 Task: Search one way flight ticket for 3 adults, 3 children in premium economy from Yakima: Yakima Air Terminal (mcallister Field) to Jacksonville: Albert J. Ellis Airport on 5-3-2023. Choice of flights is Southwest. Number of bags: 1 carry on bag. Price is upto 94000. Outbound departure time preference is 20:00.
Action: Mouse moved to (384, 330)
Screenshot: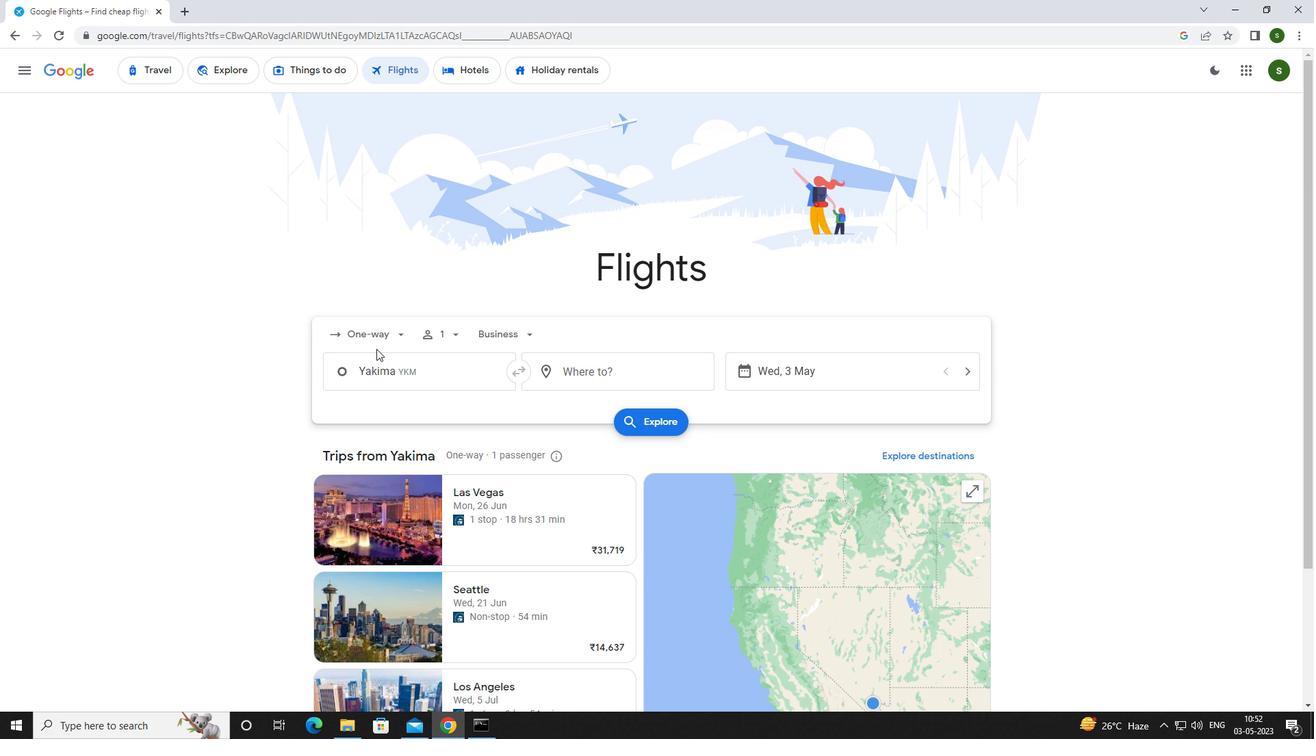 
Action: Mouse pressed left at (384, 330)
Screenshot: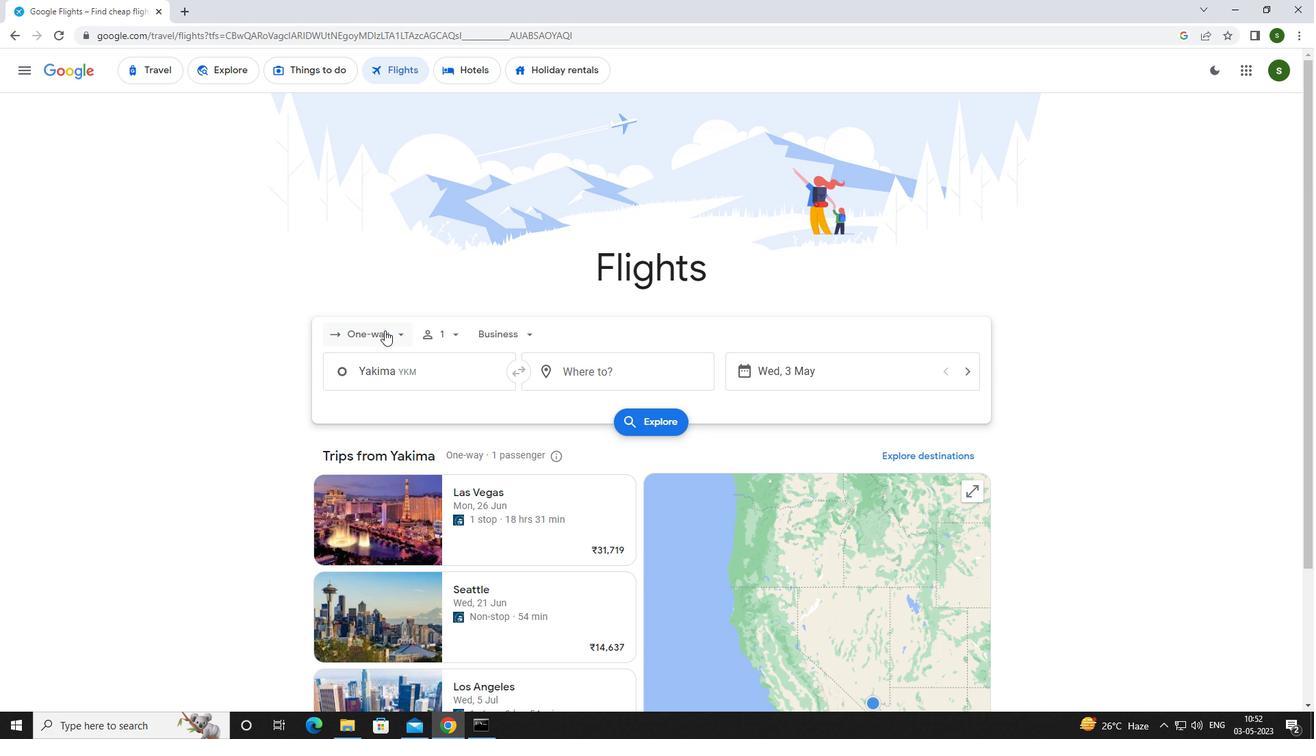 
Action: Mouse moved to (397, 399)
Screenshot: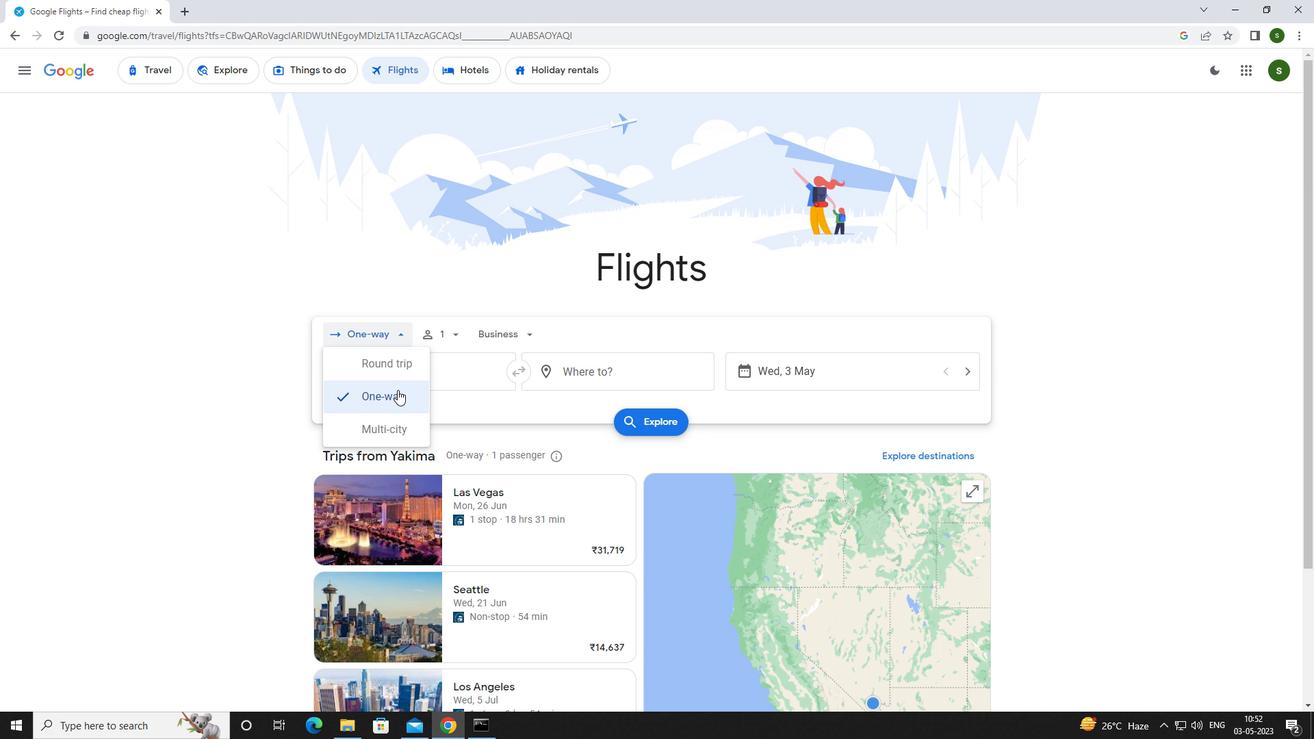 
Action: Mouse pressed left at (397, 399)
Screenshot: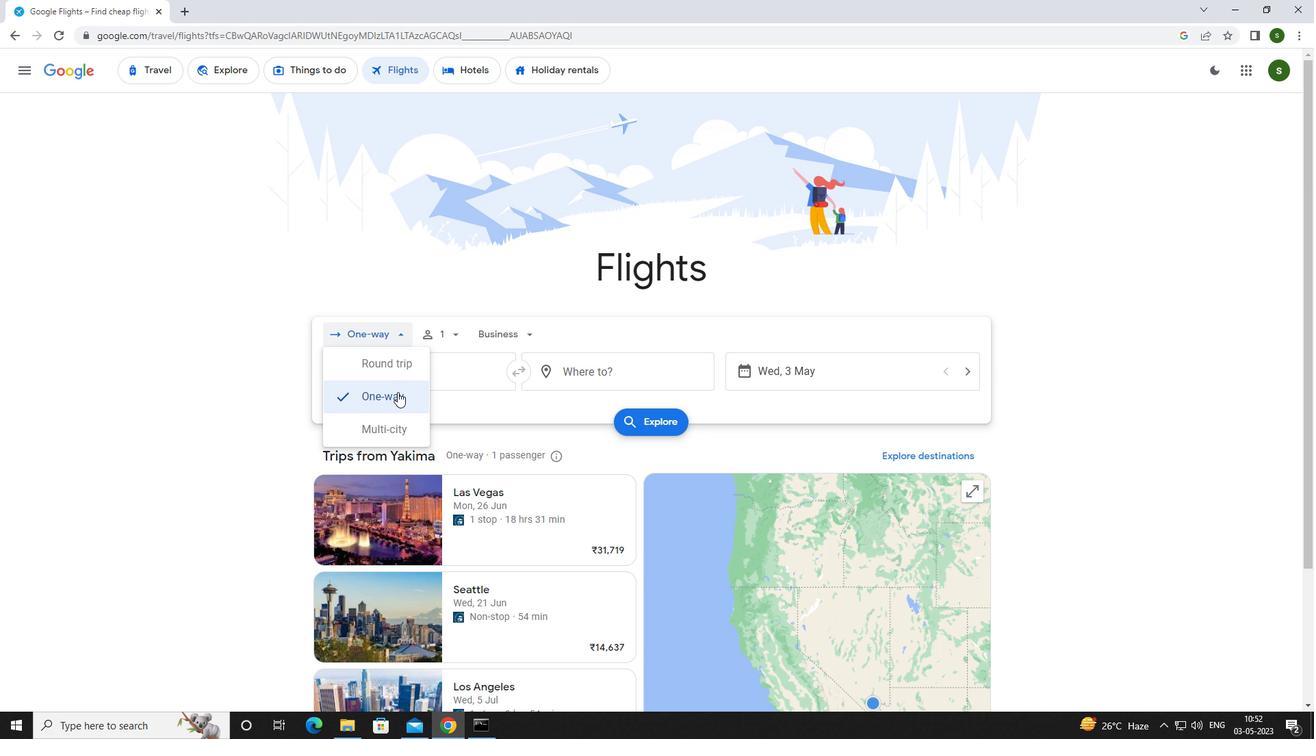 
Action: Mouse moved to (451, 331)
Screenshot: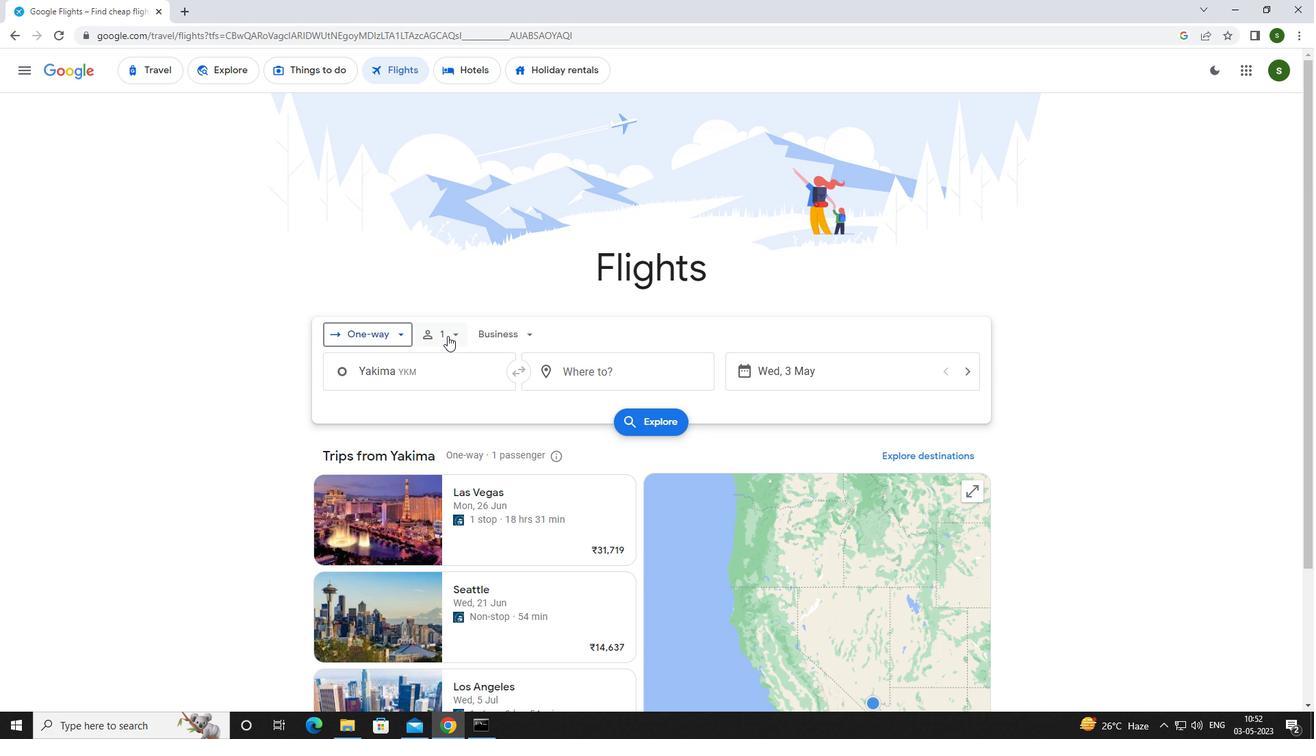 
Action: Mouse pressed left at (451, 331)
Screenshot: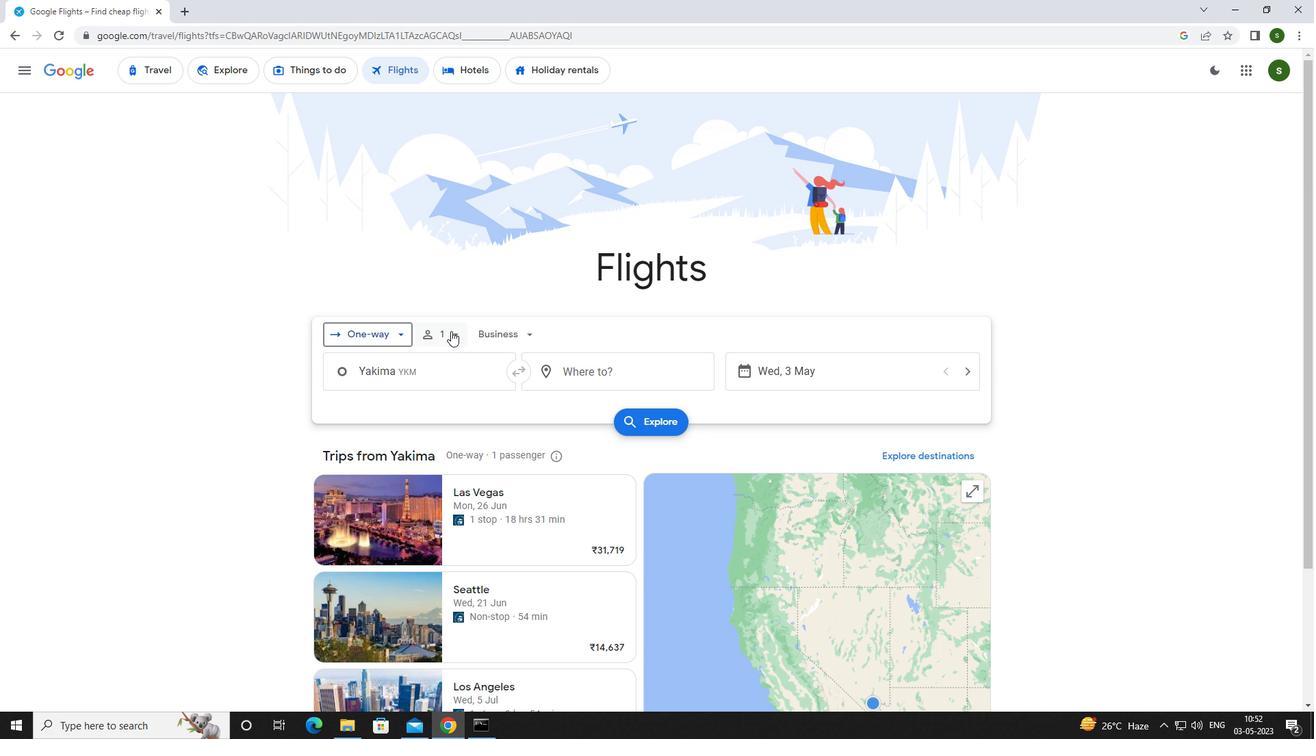 
Action: Mouse moved to (561, 368)
Screenshot: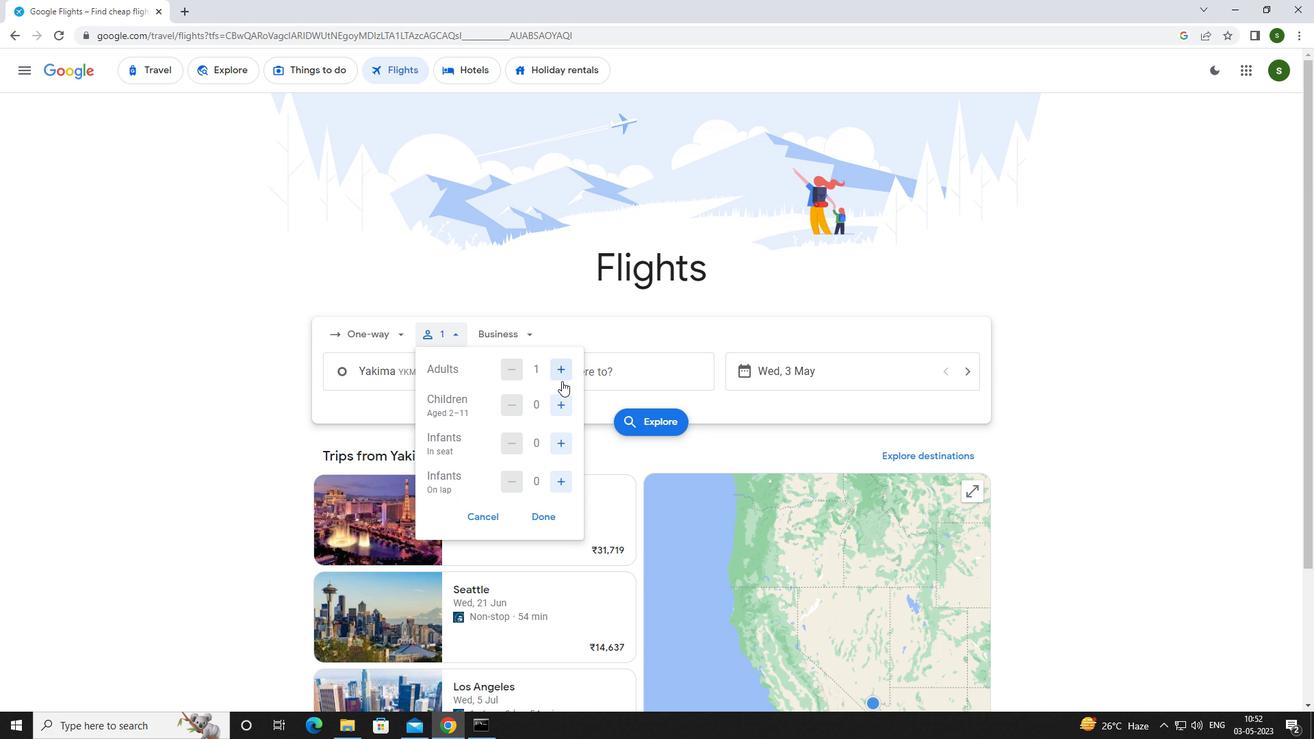 
Action: Mouse pressed left at (561, 368)
Screenshot: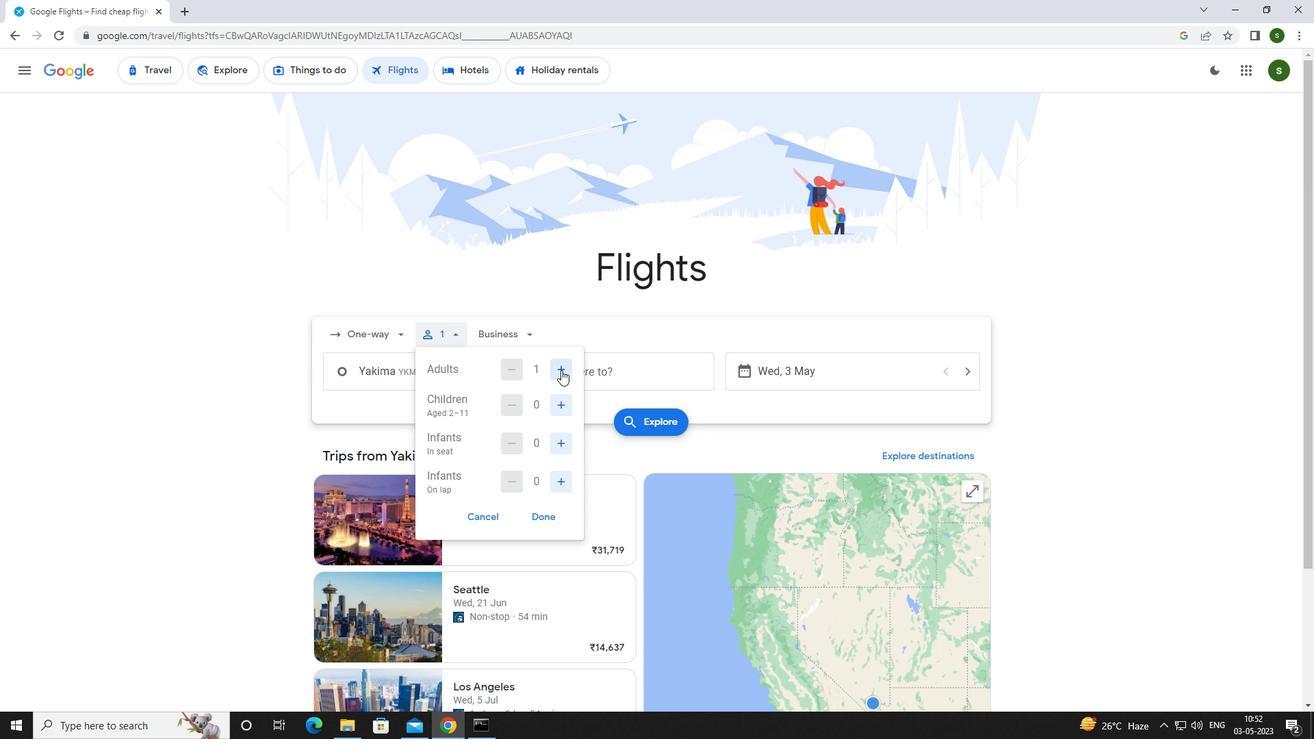 
Action: Mouse pressed left at (561, 368)
Screenshot: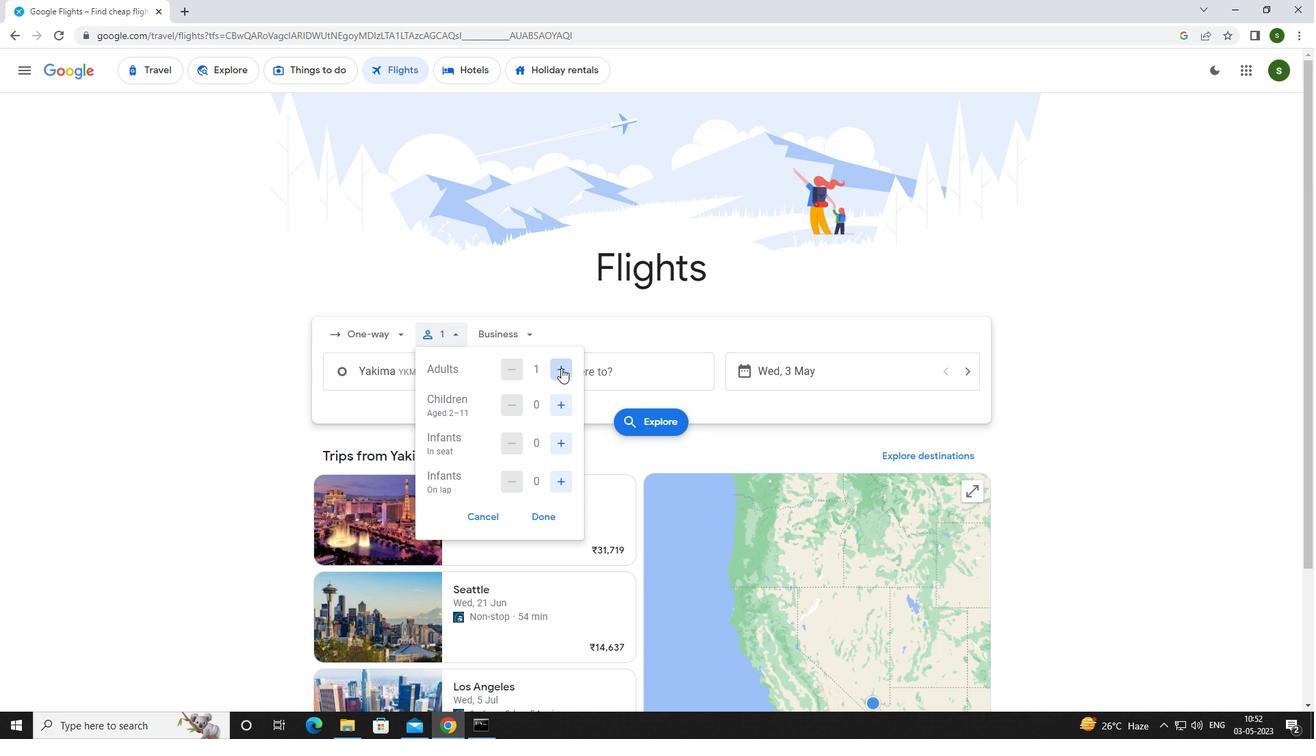 
Action: Mouse moved to (555, 395)
Screenshot: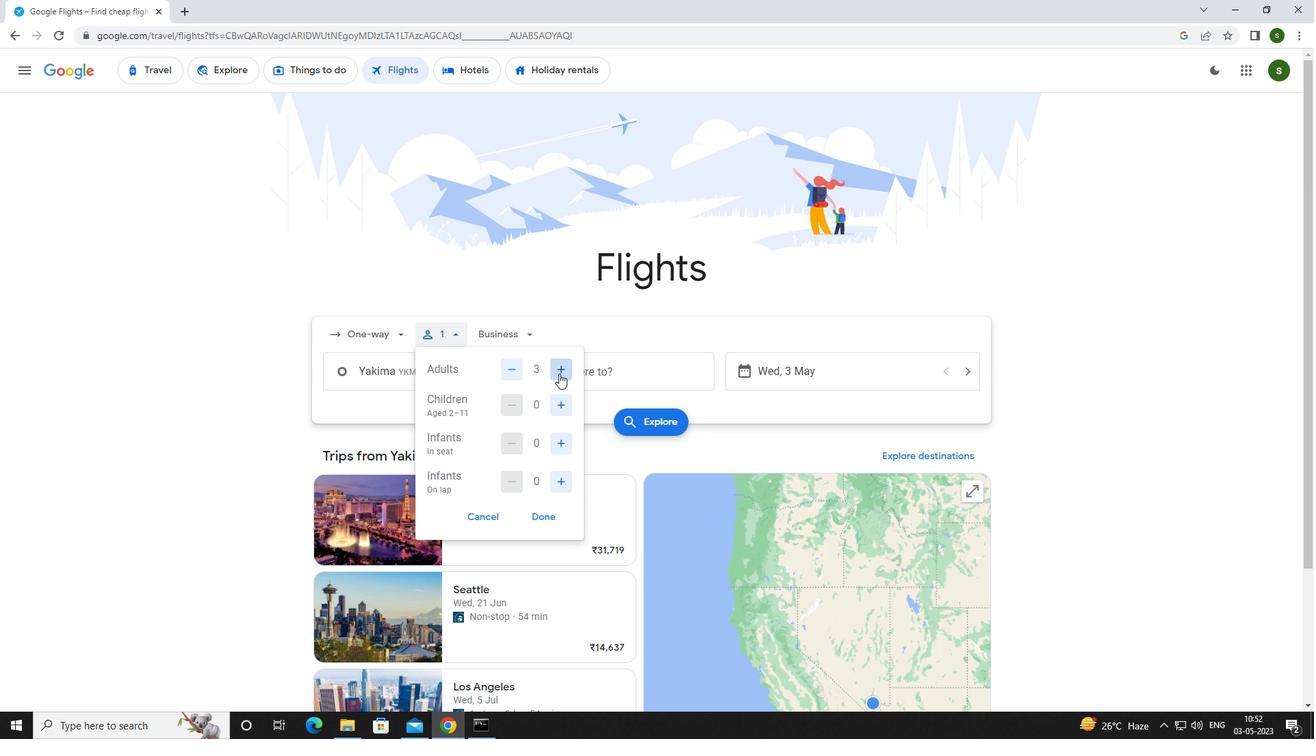
Action: Mouse pressed left at (555, 395)
Screenshot: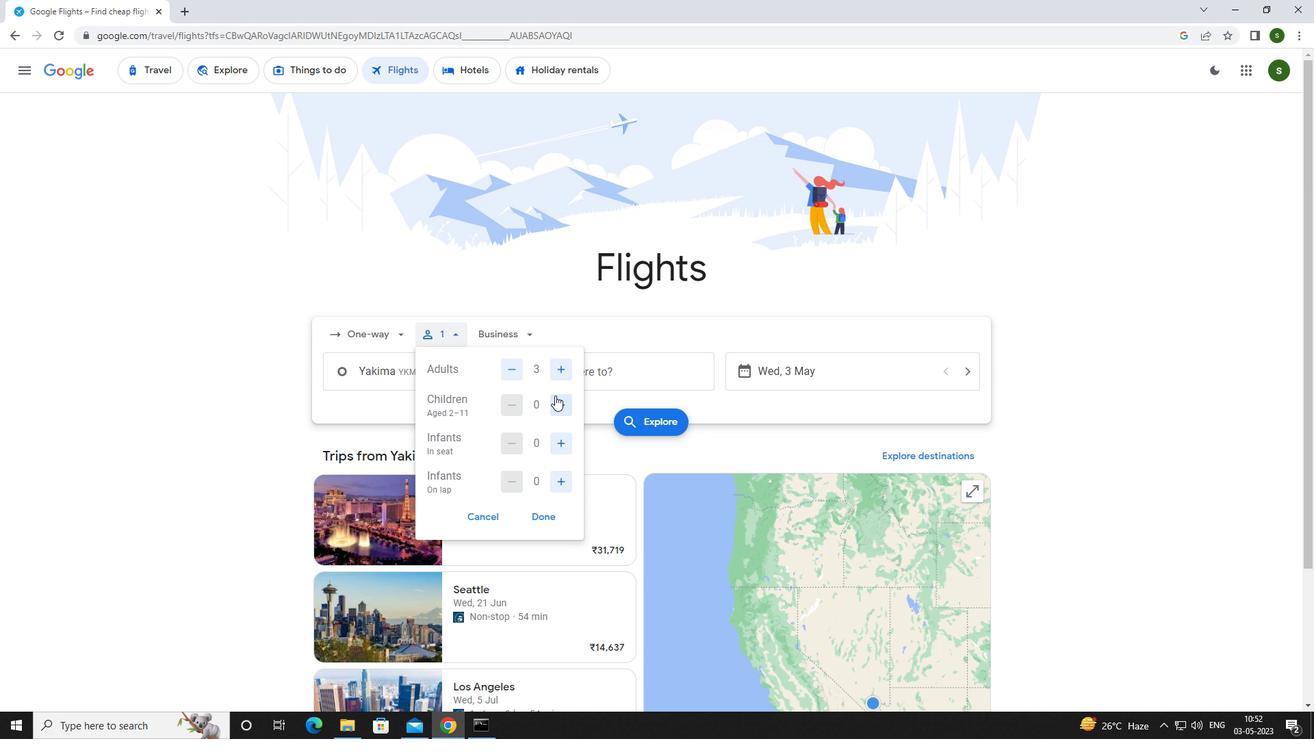 
Action: Mouse pressed left at (555, 395)
Screenshot: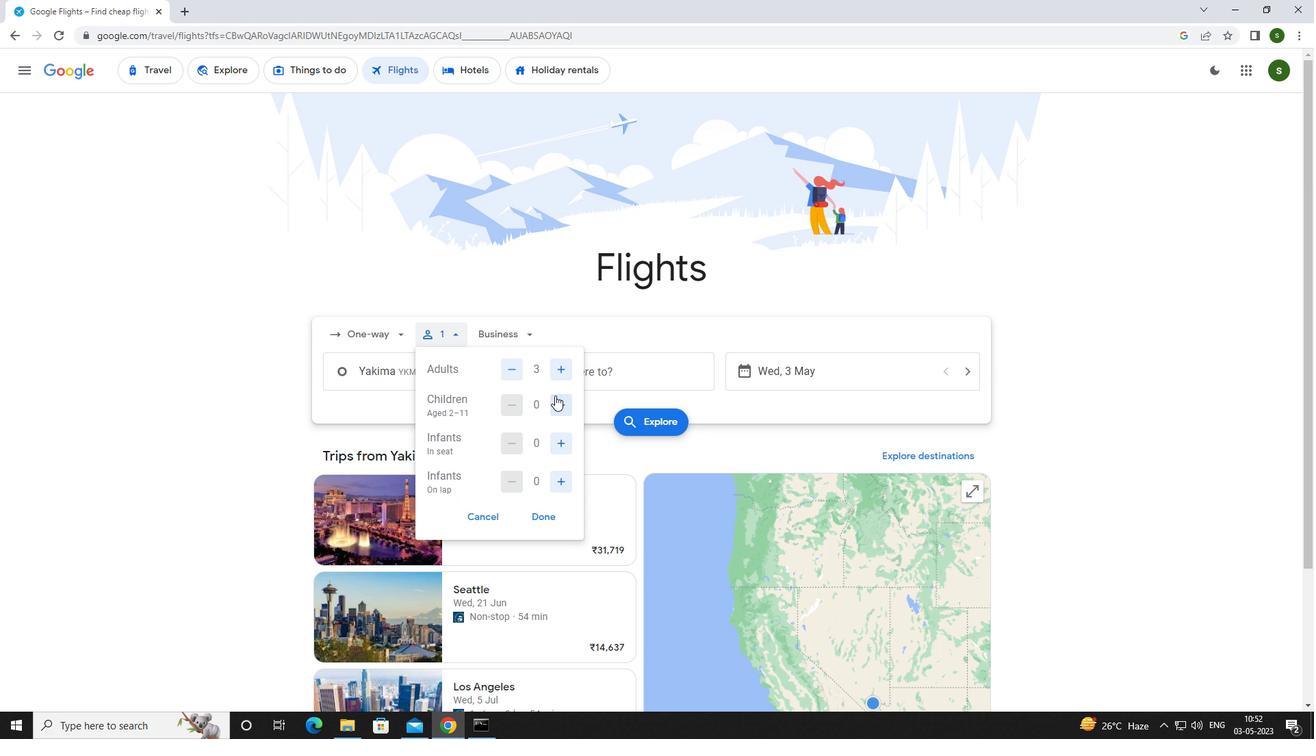 
Action: Mouse pressed left at (555, 395)
Screenshot: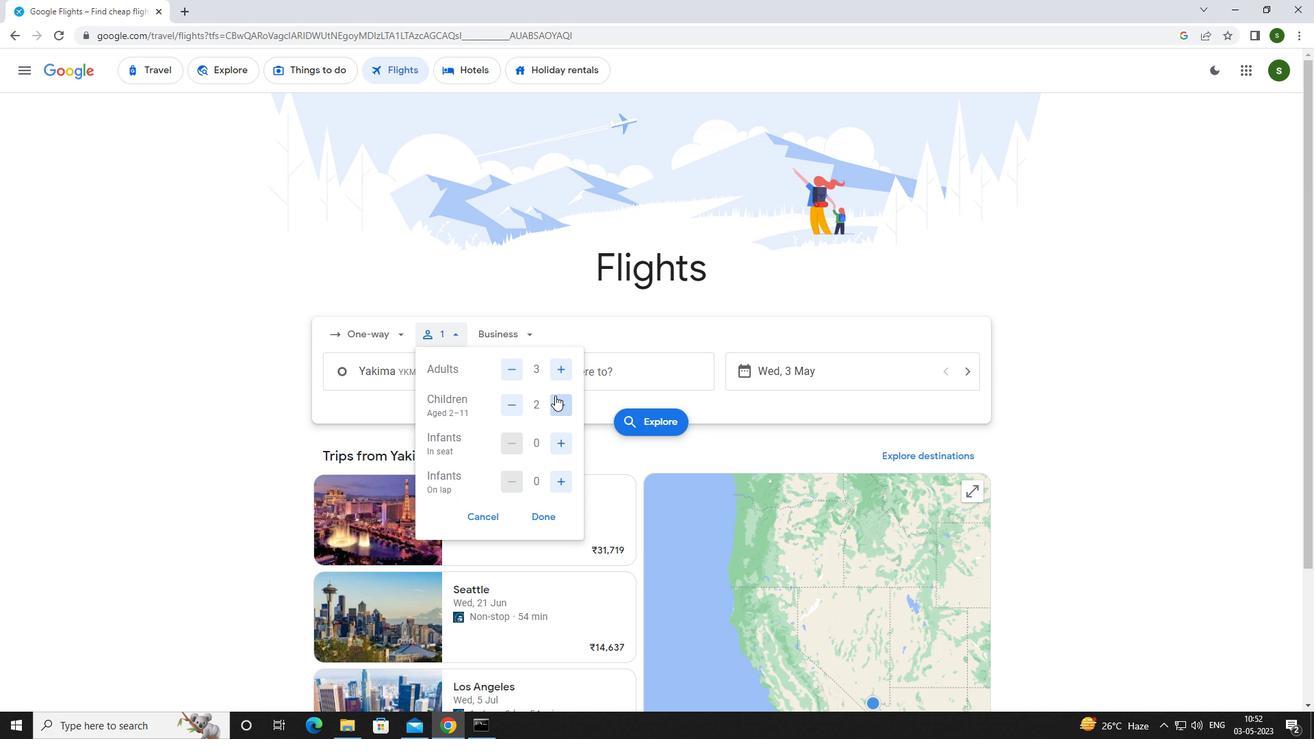 
Action: Mouse moved to (530, 336)
Screenshot: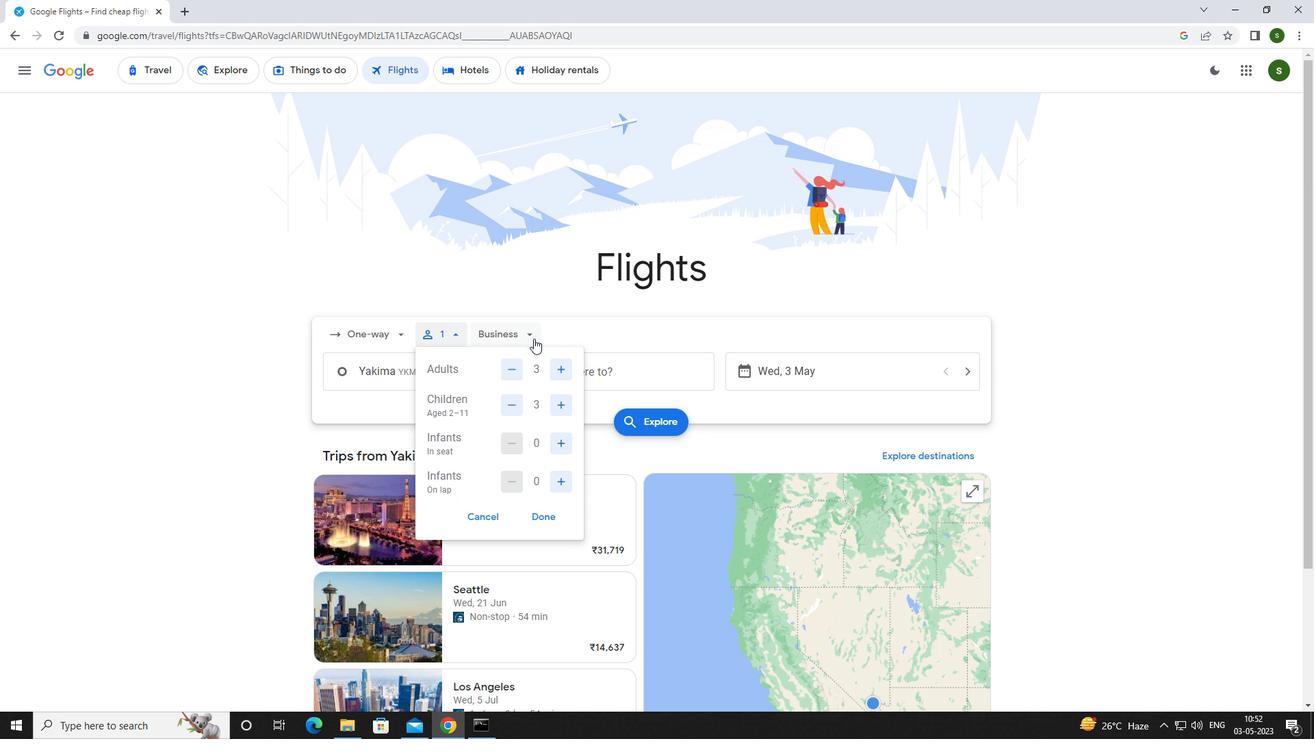 
Action: Mouse pressed left at (530, 336)
Screenshot: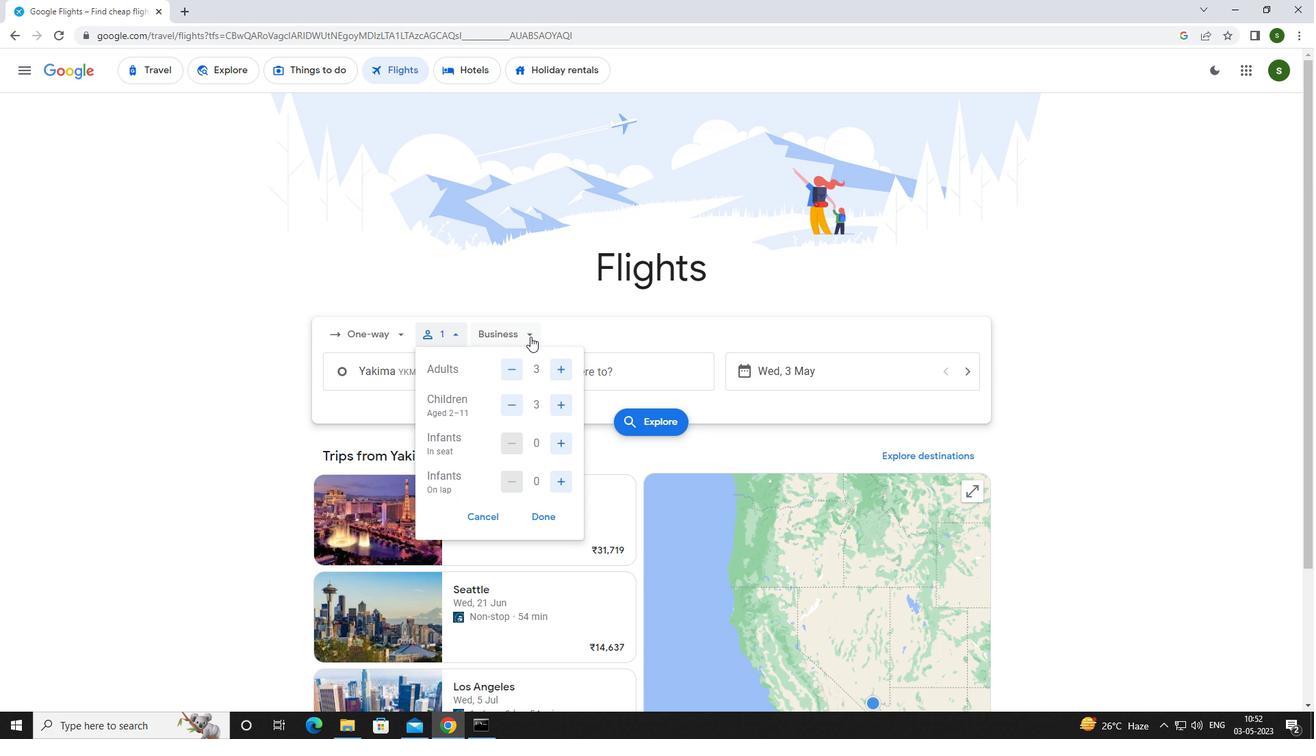 
Action: Mouse moved to (546, 394)
Screenshot: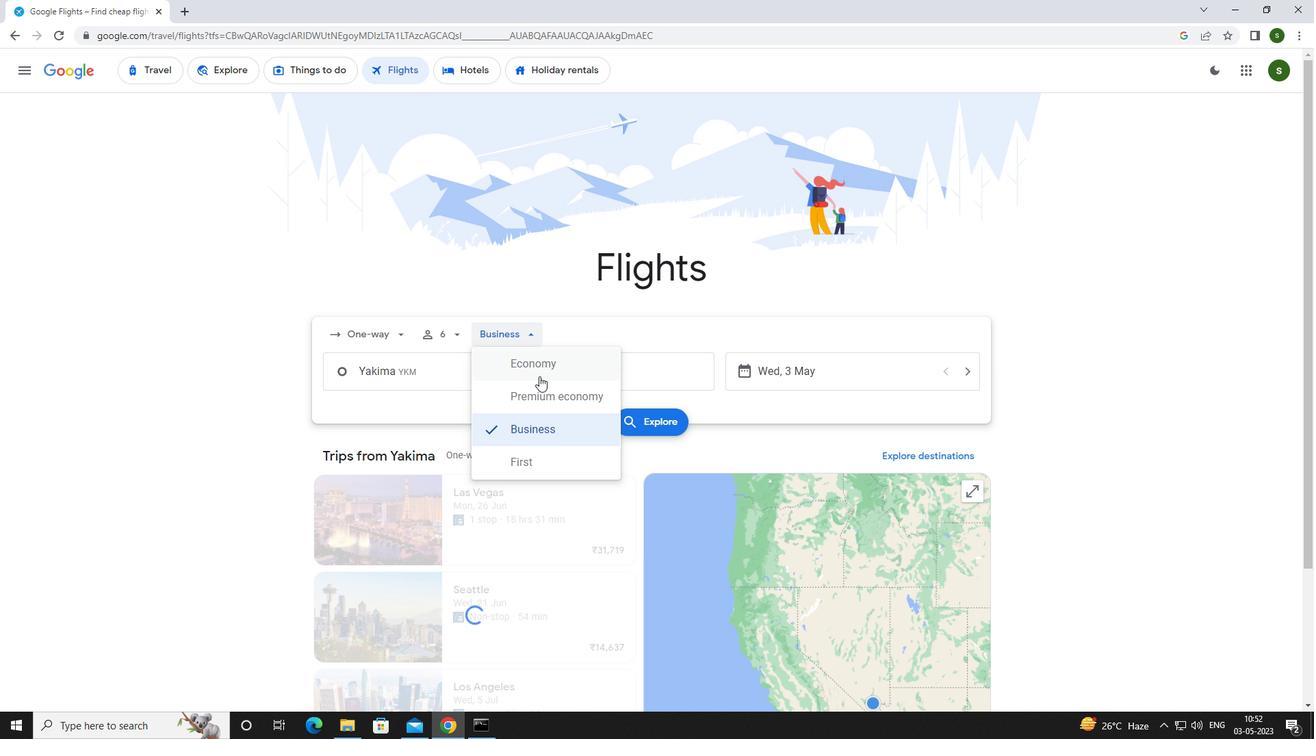 
Action: Mouse pressed left at (546, 394)
Screenshot: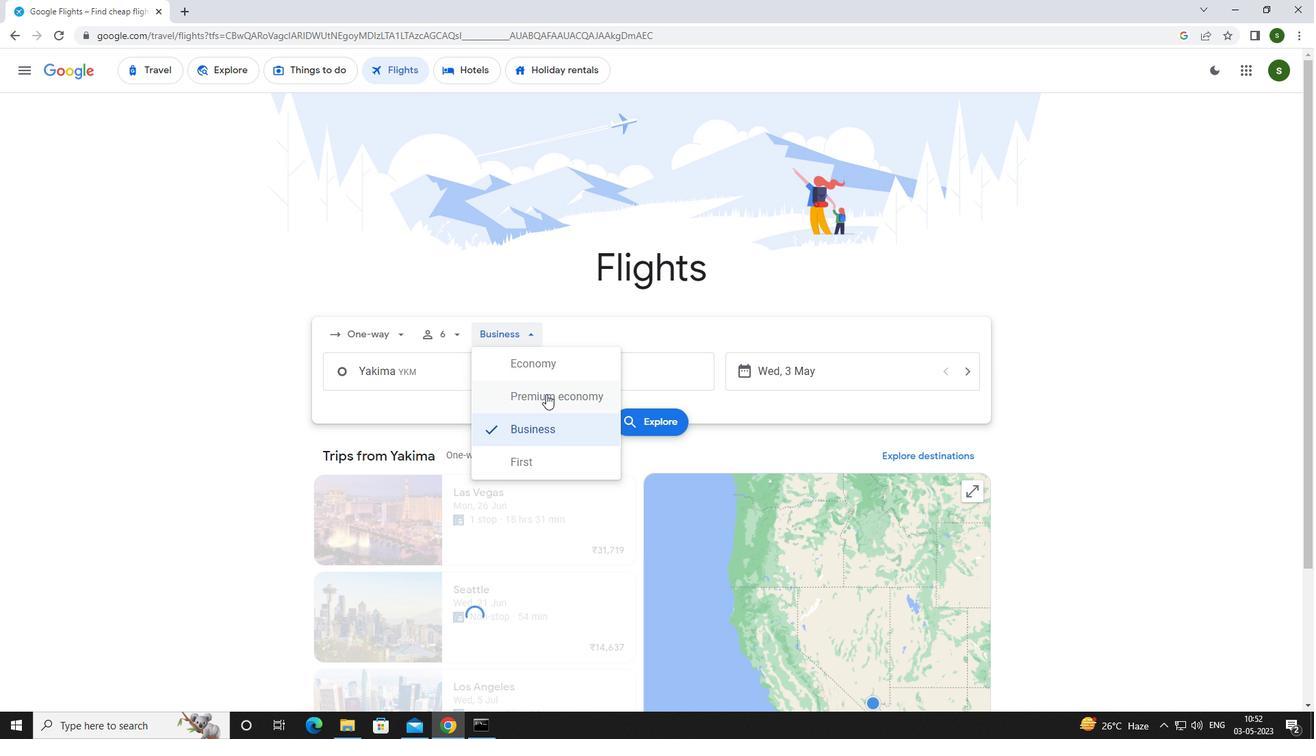 
Action: Mouse moved to (462, 370)
Screenshot: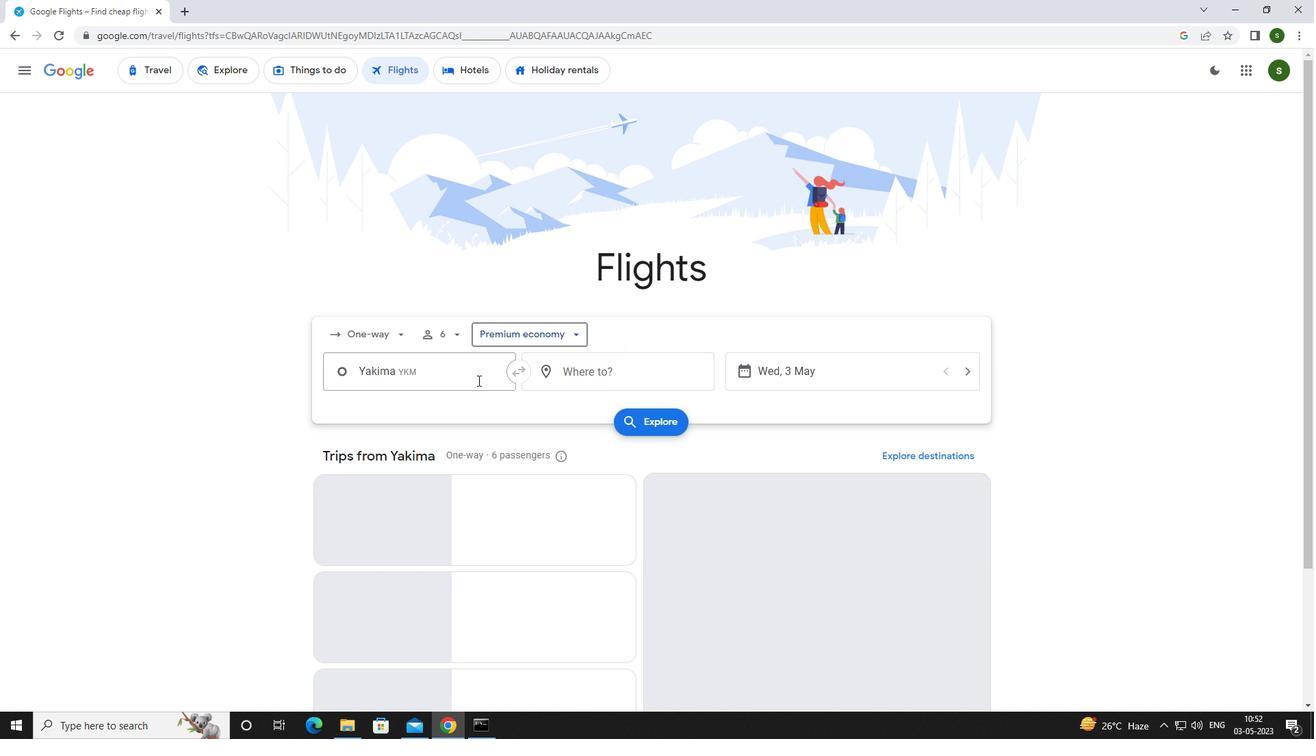 
Action: Mouse pressed left at (462, 370)
Screenshot: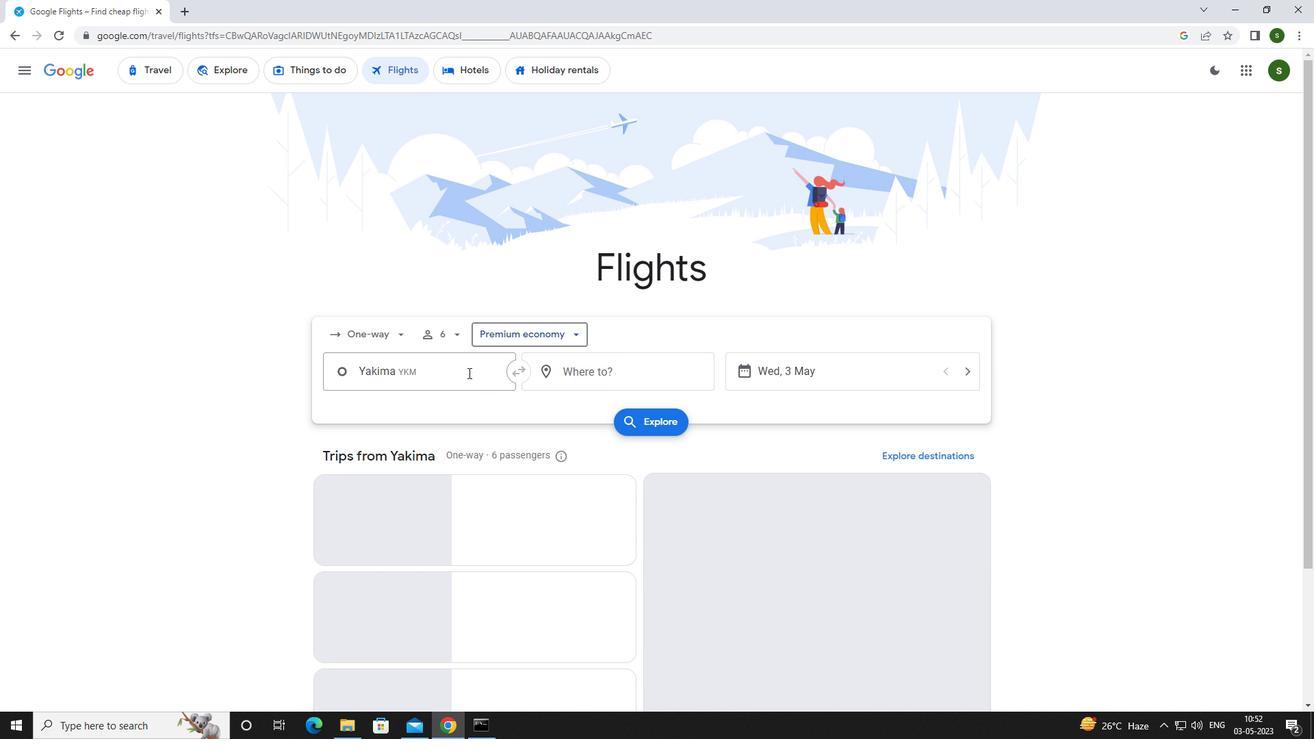 
Action: Key pressed <Key.caps_lock>y<Key.caps_lock>akima
Screenshot: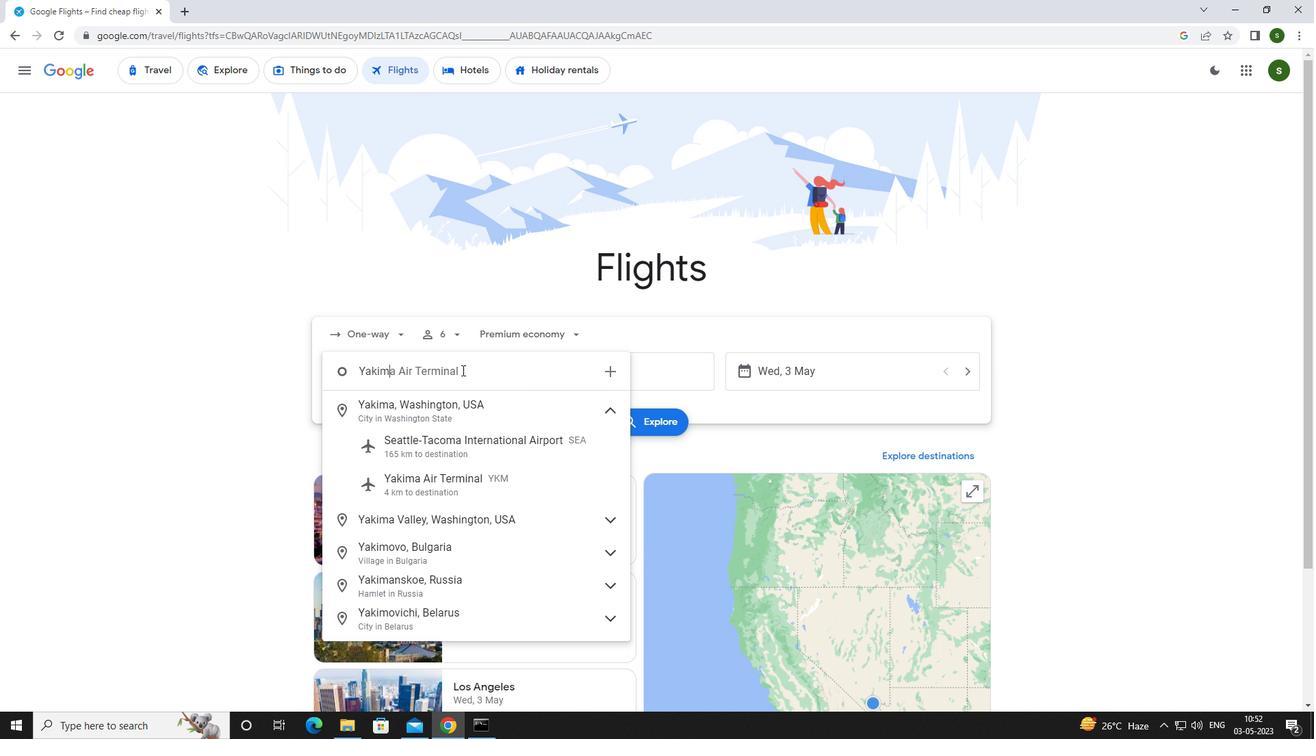 
Action: Mouse moved to (464, 484)
Screenshot: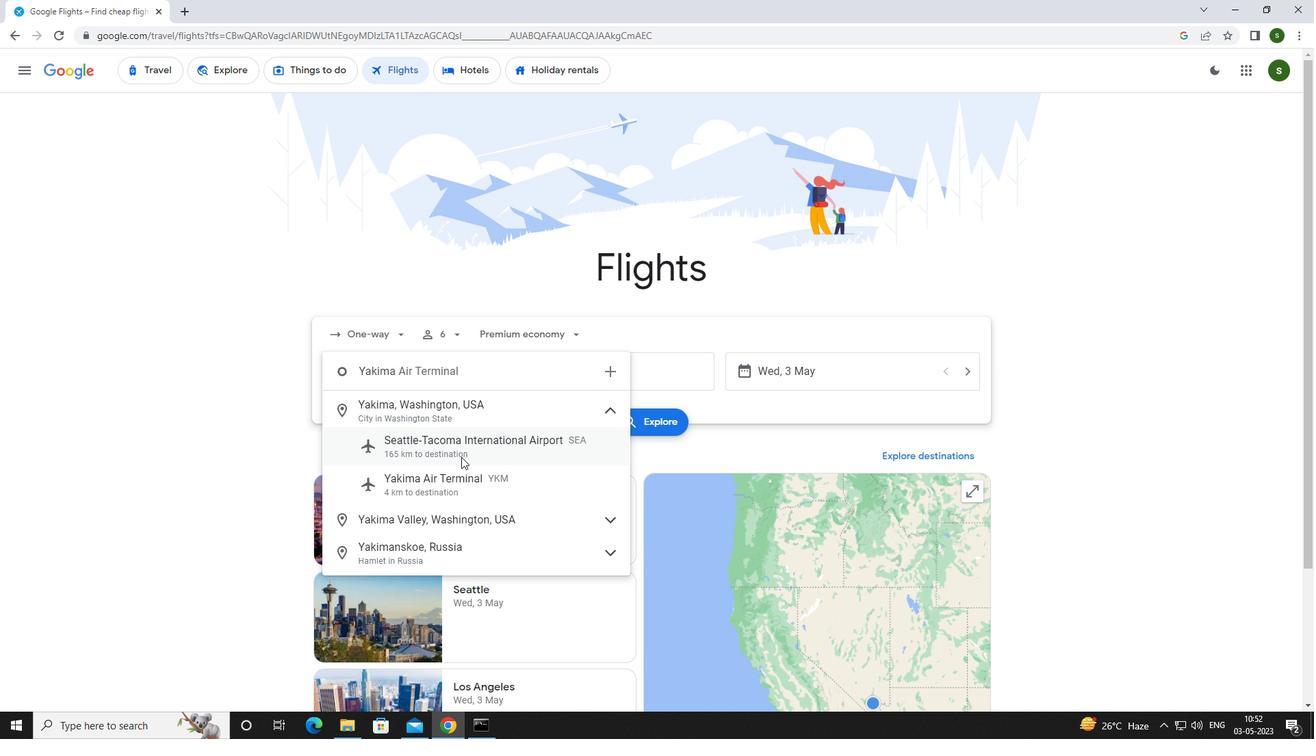 
Action: Mouse pressed left at (464, 484)
Screenshot: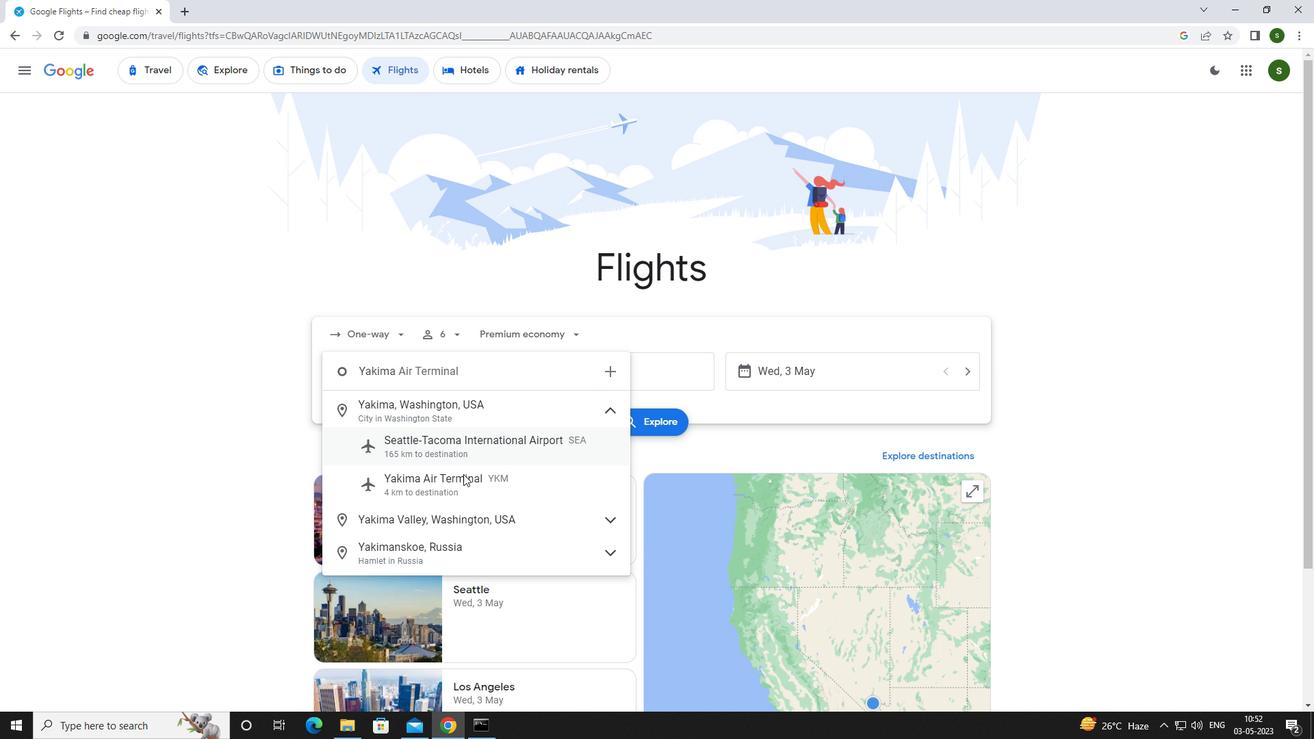 
Action: Mouse moved to (633, 379)
Screenshot: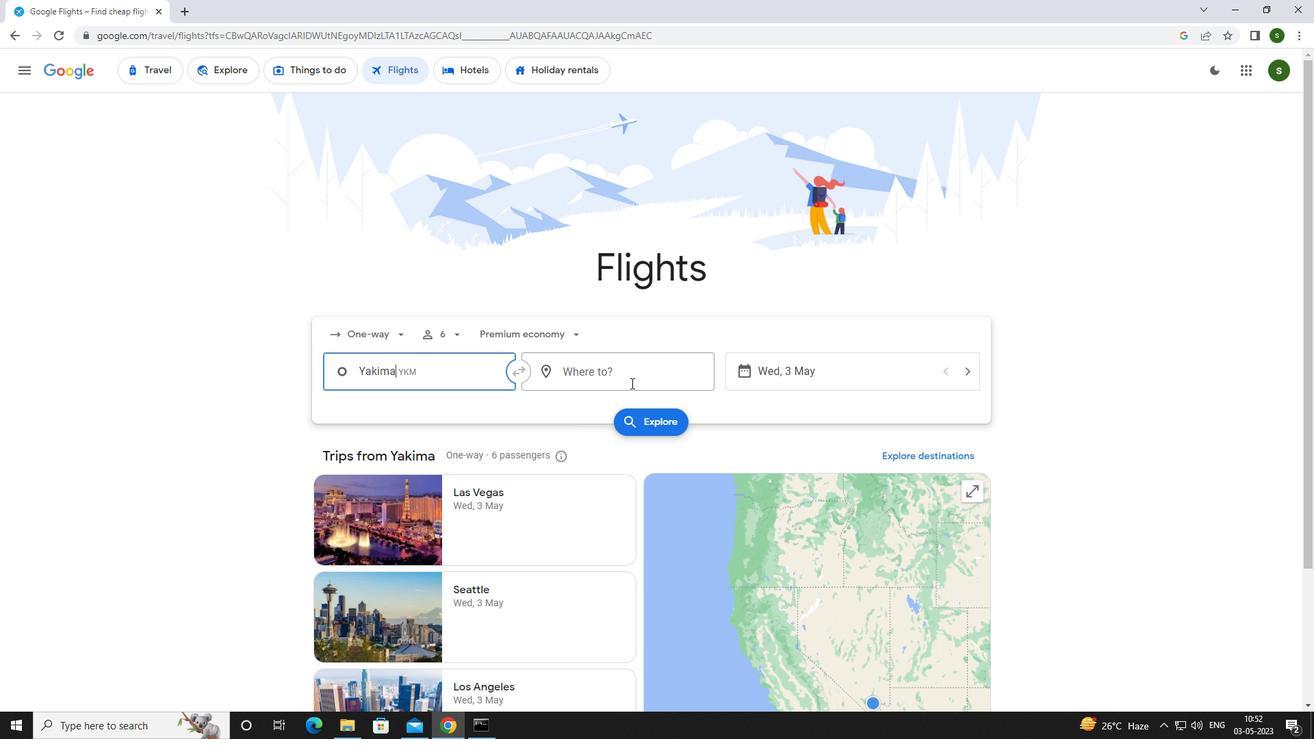 
Action: Mouse pressed left at (633, 379)
Screenshot: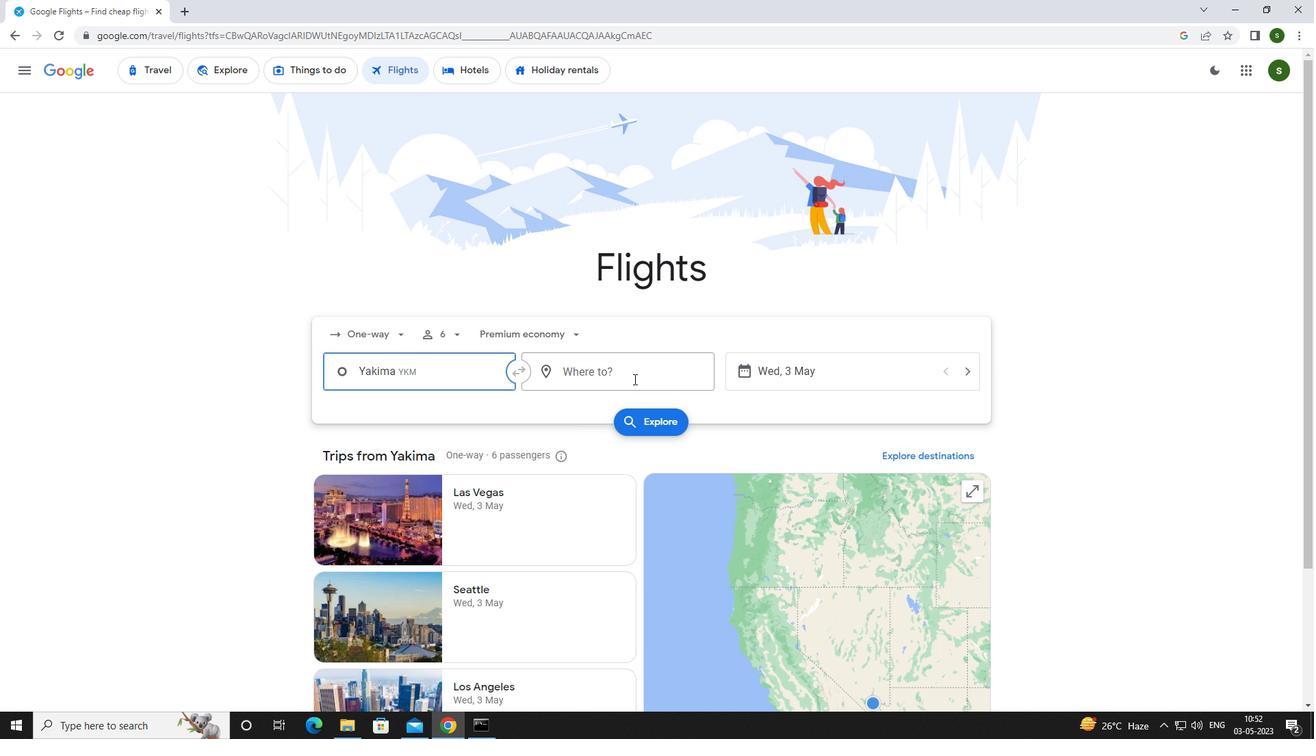 
Action: Mouse moved to (636, 378)
Screenshot: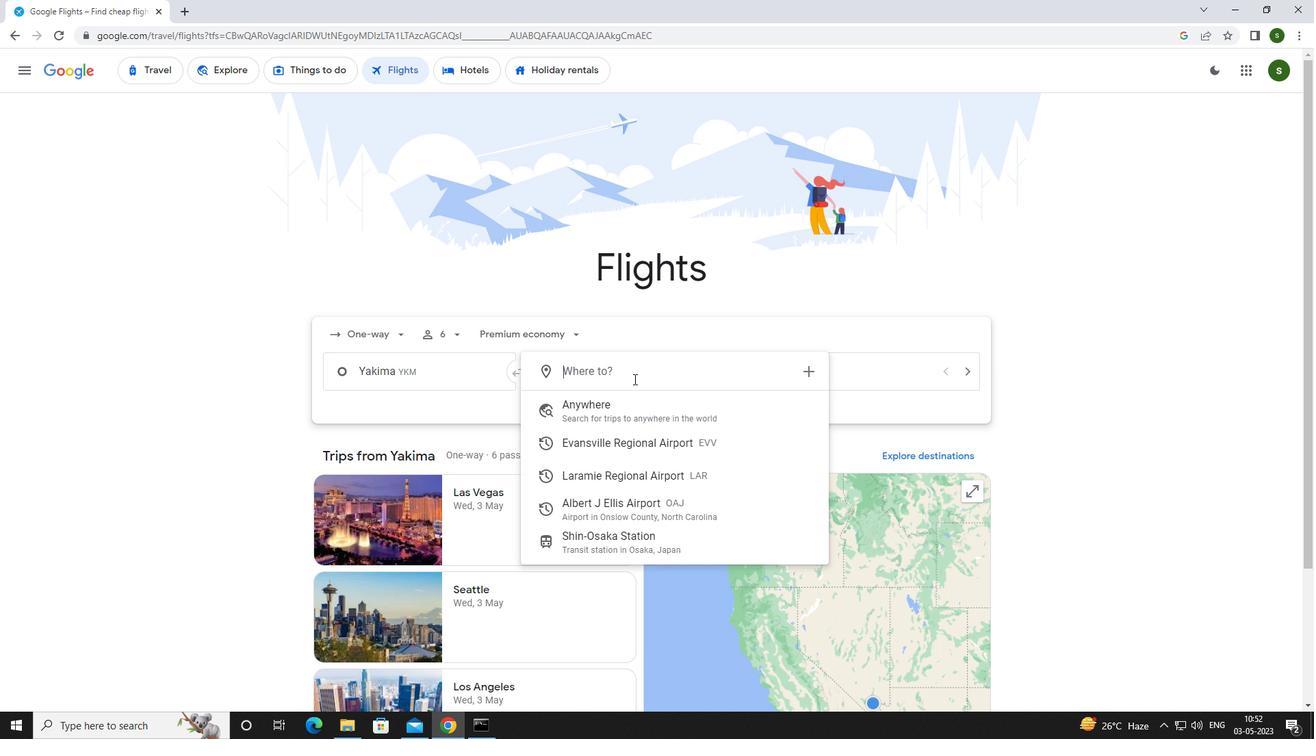 
Action: Key pressed <Key.caps_lock>a<Key.caps_lock>lbert<Key.space>
Screenshot: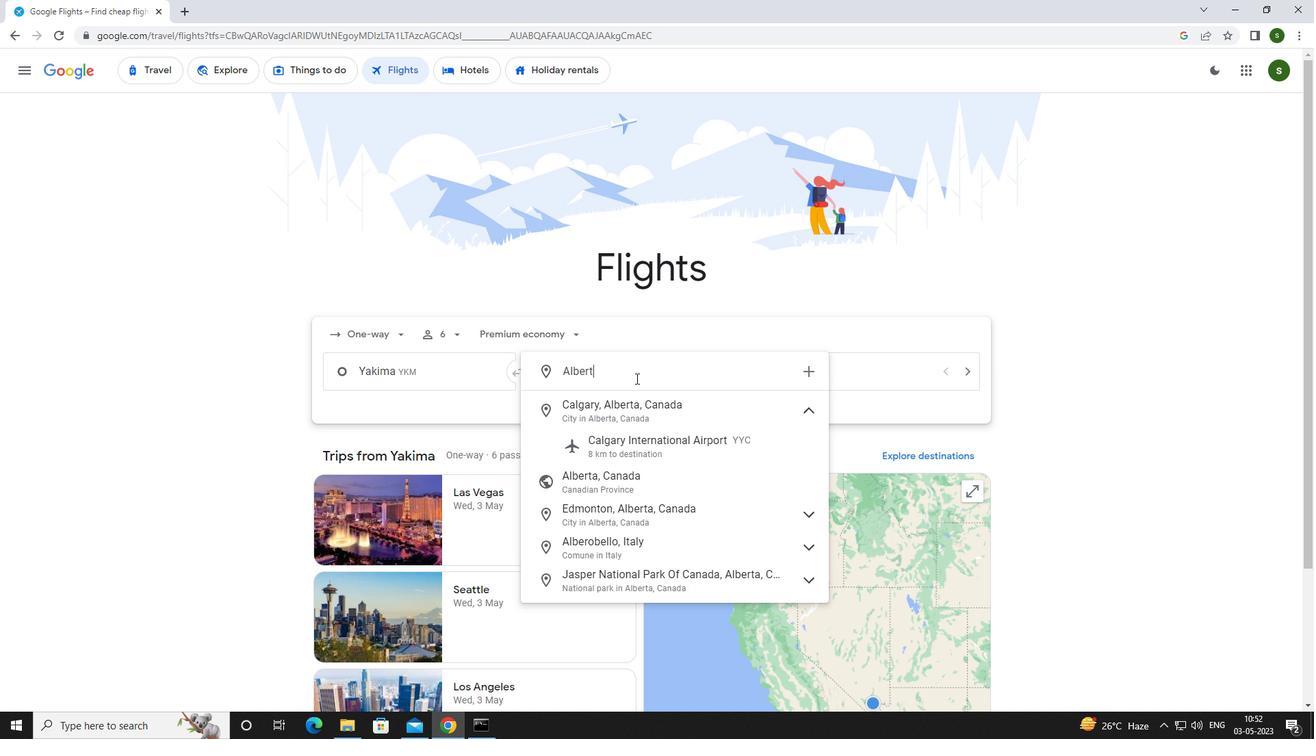 
Action: Mouse moved to (653, 406)
Screenshot: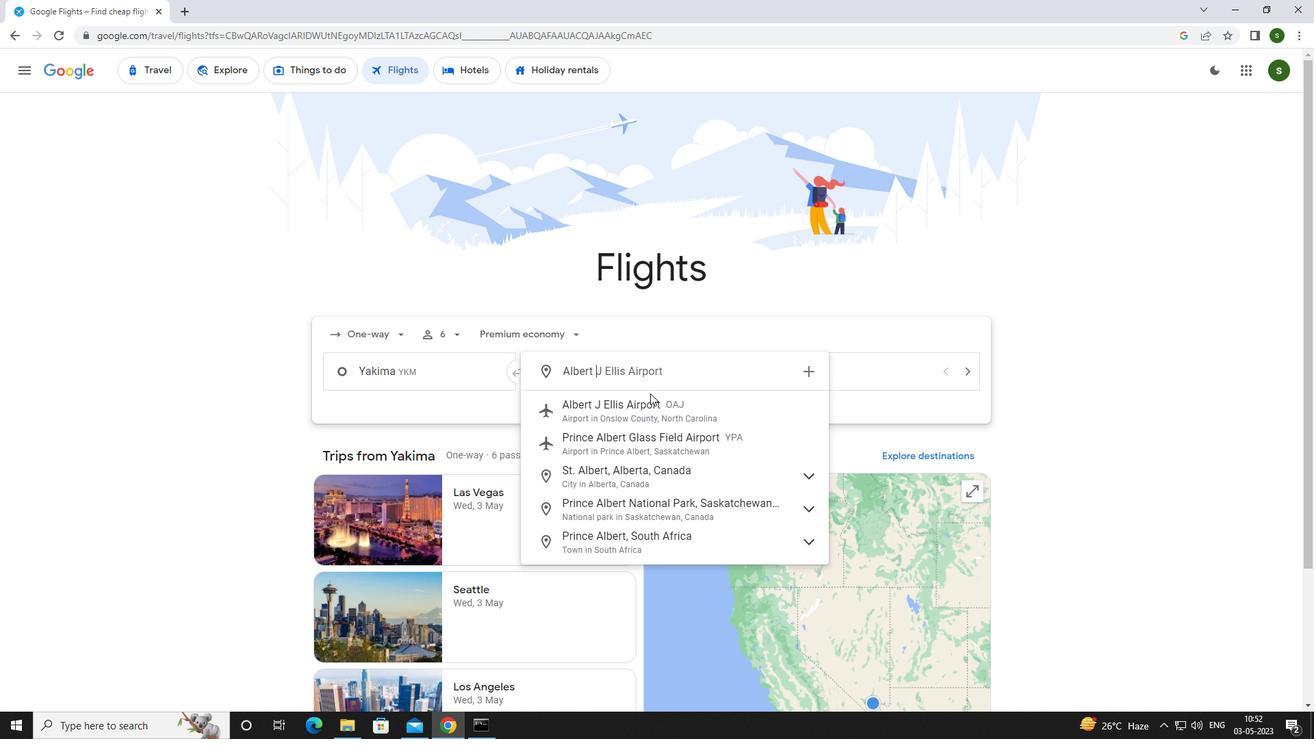 
Action: Mouse pressed left at (653, 406)
Screenshot: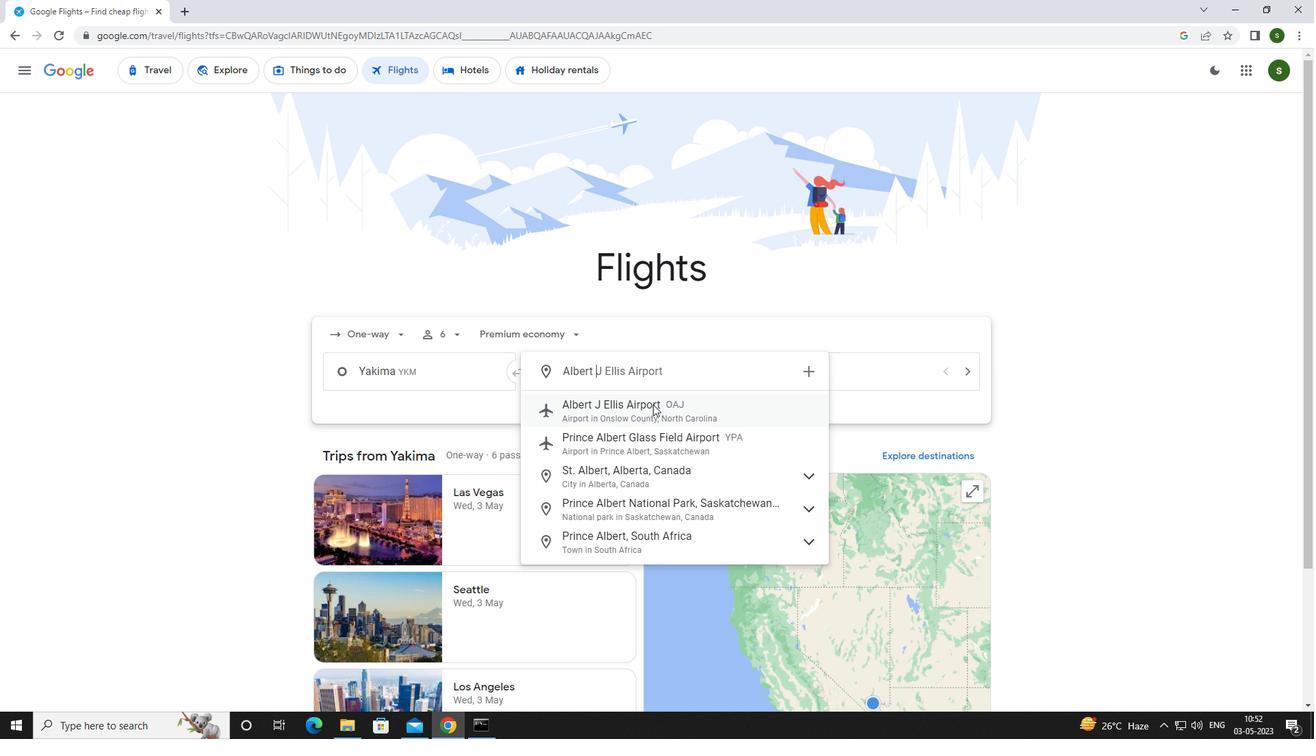 
Action: Mouse moved to (839, 372)
Screenshot: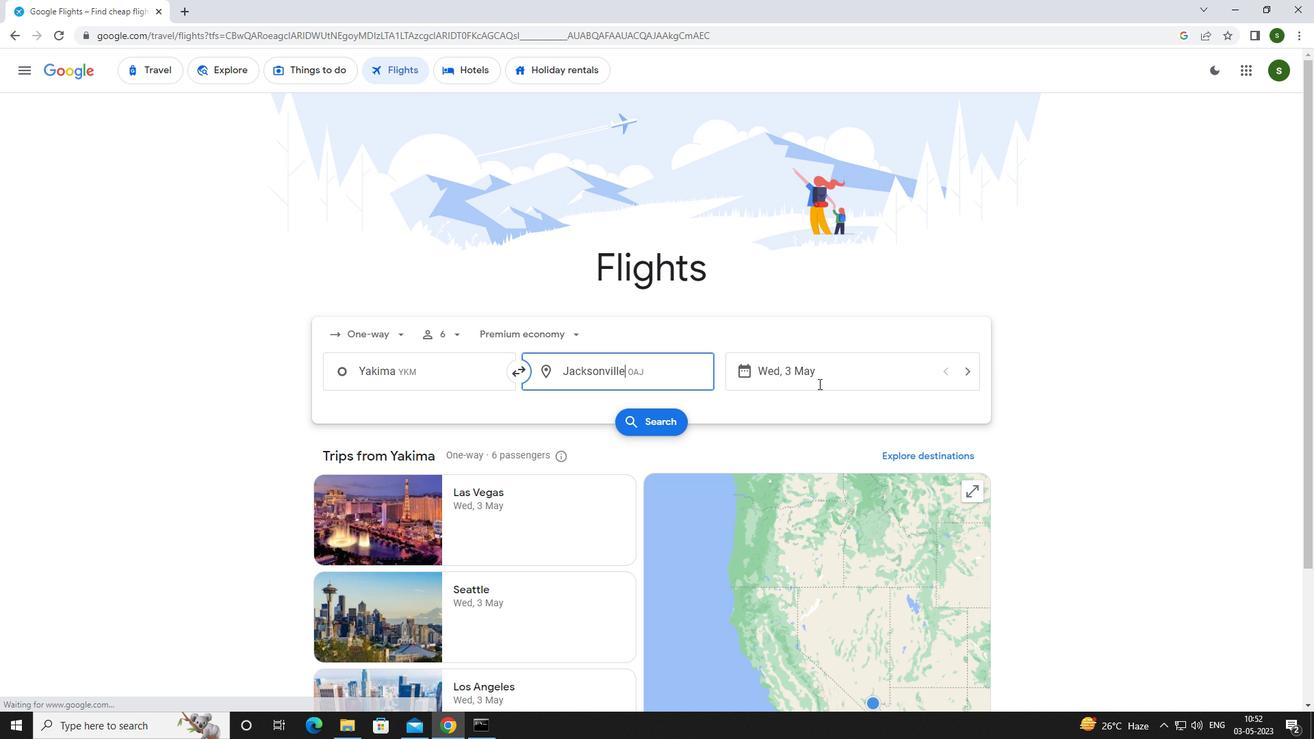 
Action: Mouse pressed left at (839, 372)
Screenshot: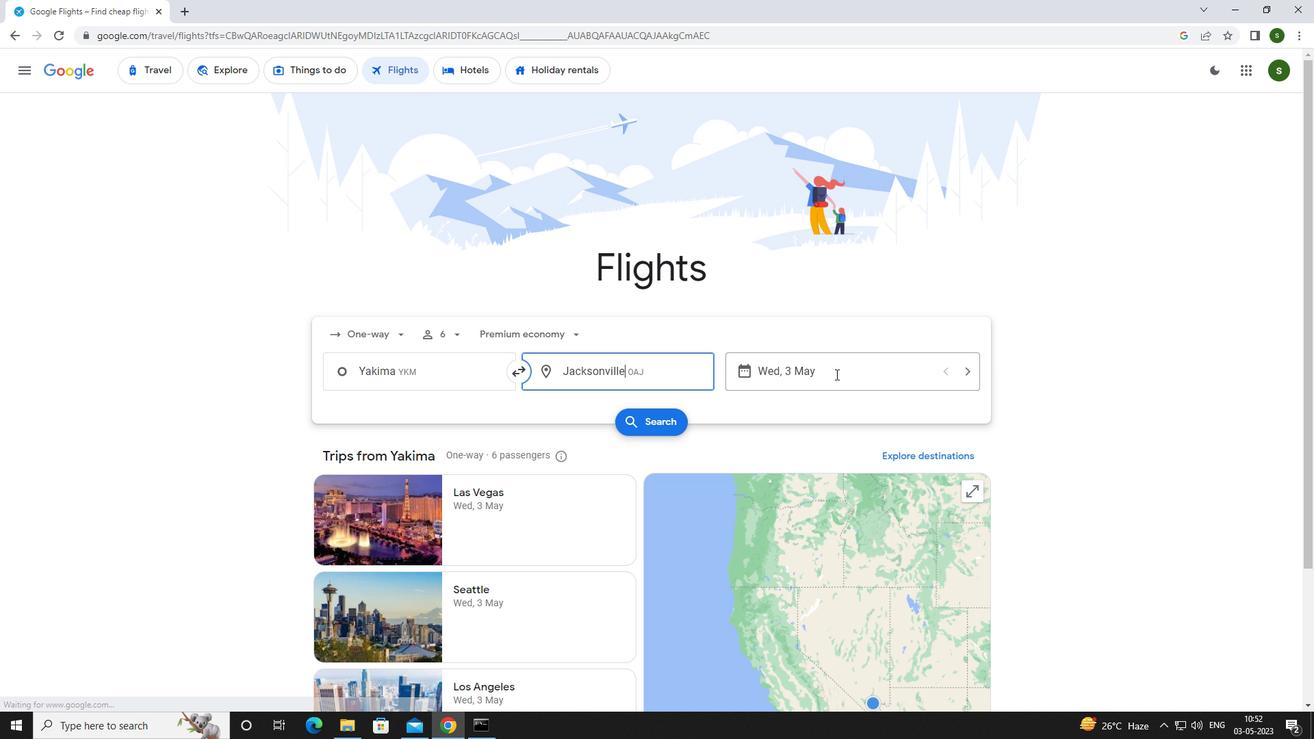 
Action: Mouse moved to (586, 466)
Screenshot: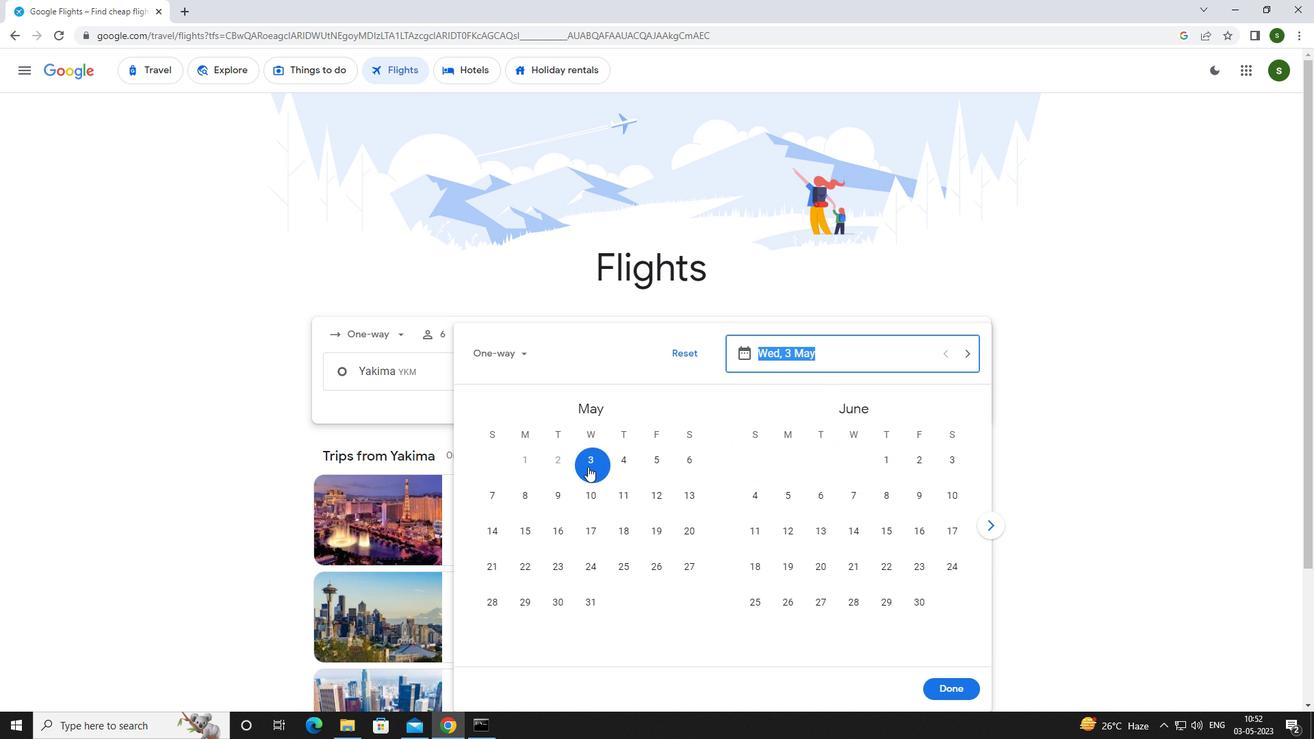 
Action: Mouse pressed left at (586, 466)
Screenshot: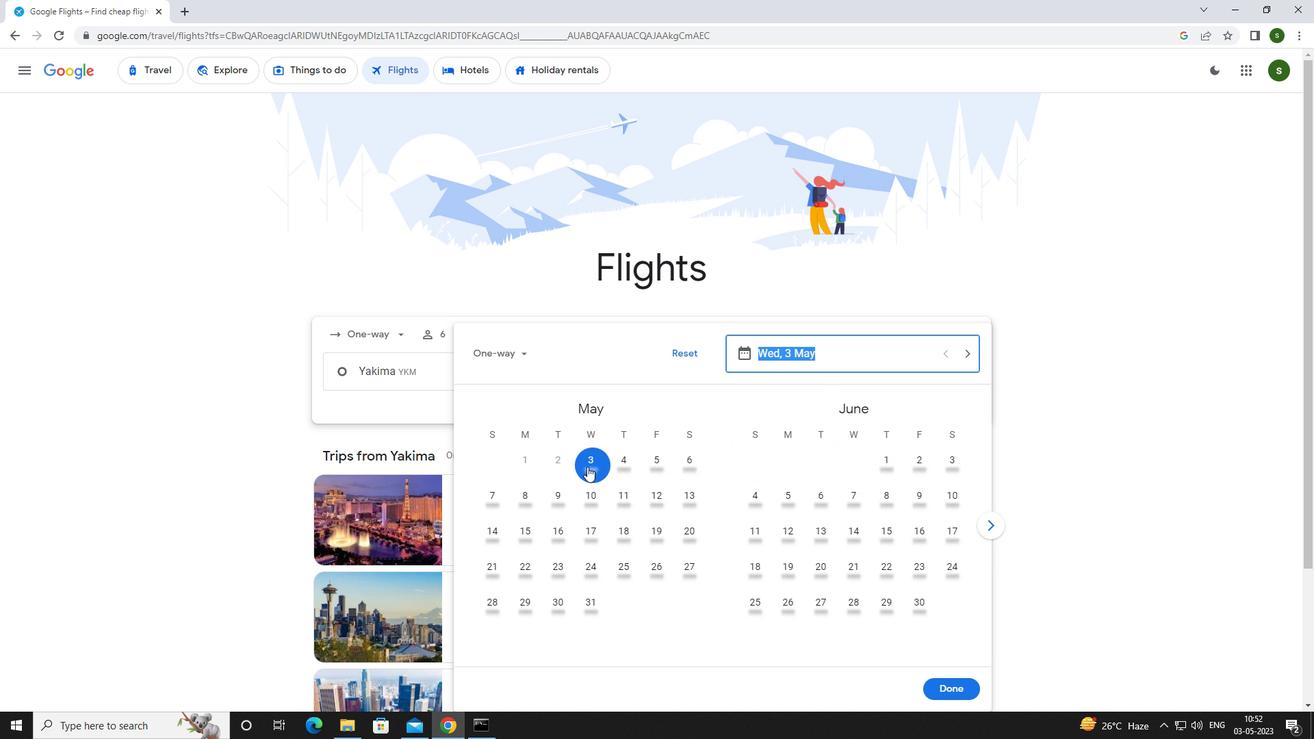 
Action: Mouse moved to (957, 689)
Screenshot: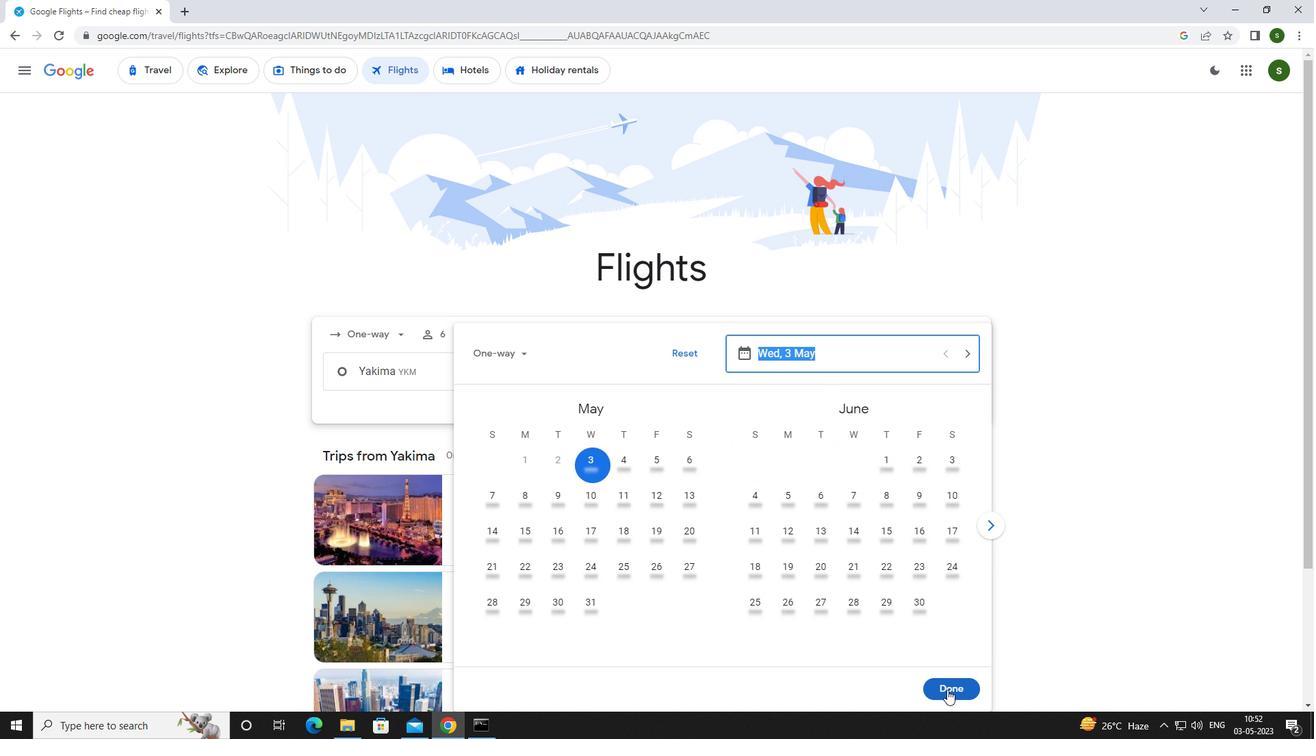
Action: Mouse pressed left at (957, 689)
Screenshot: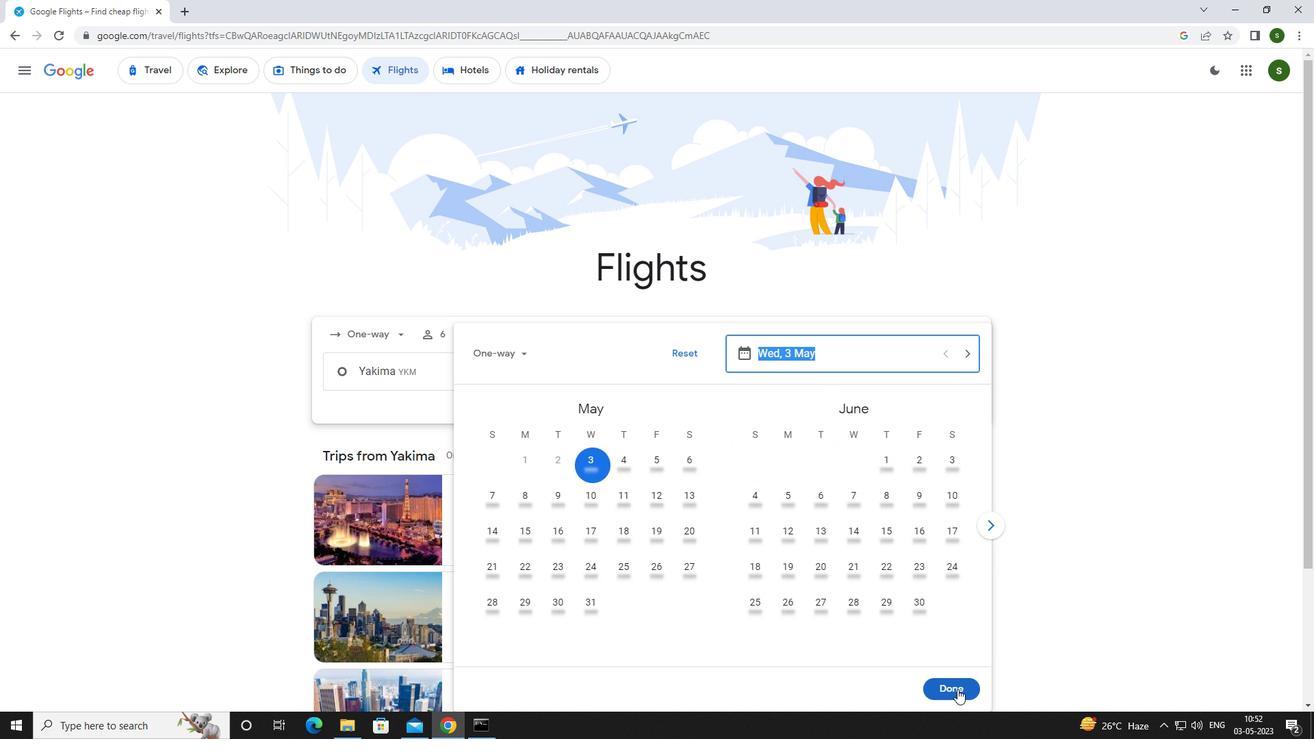 
Action: Mouse moved to (670, 416)
Screenshot: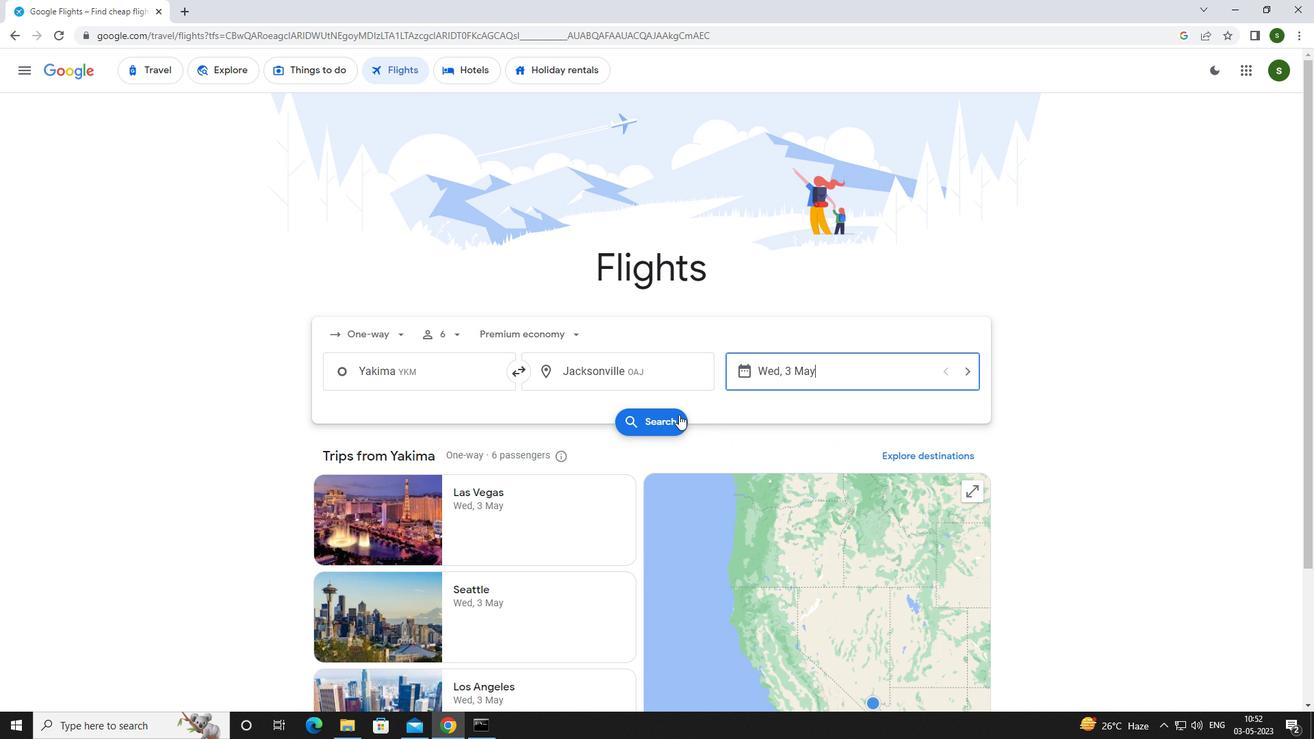 
Action: Mouse pressed left at (670, 416)
Screenshot: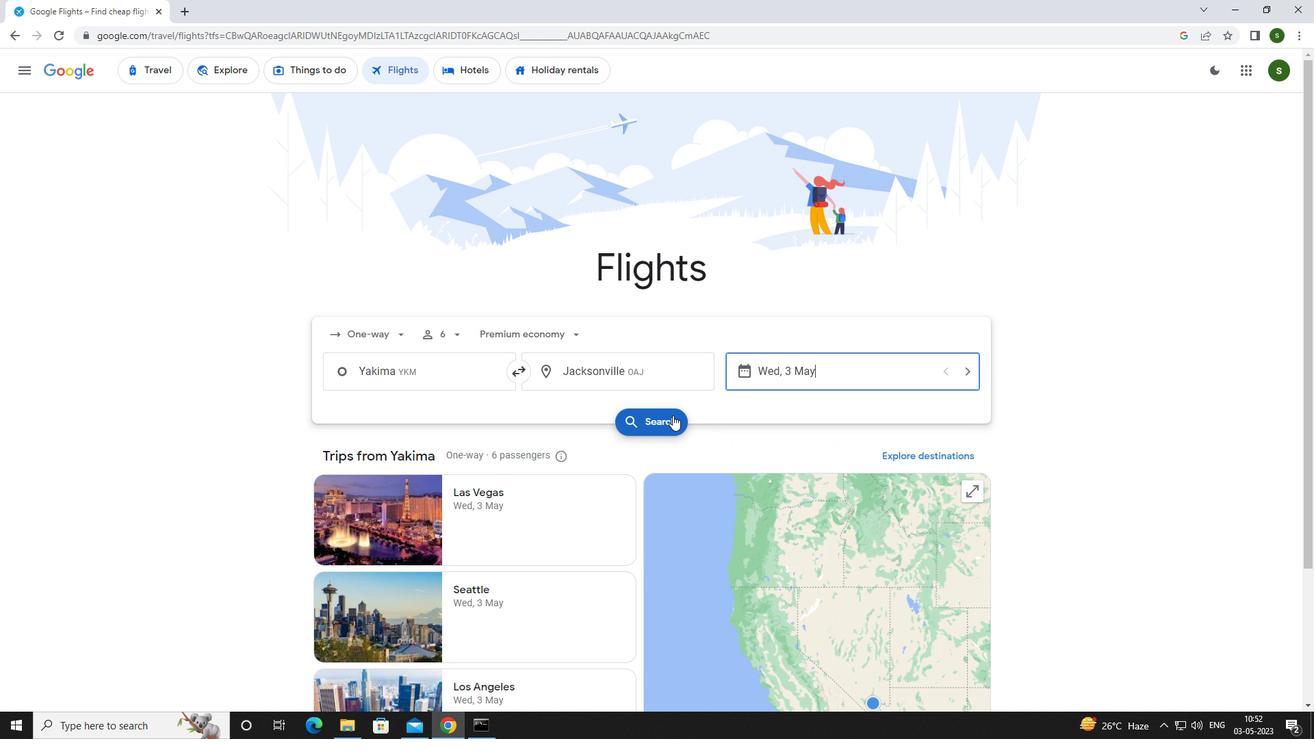 
Action: Mouse moved to (340, 201)
Screenshot: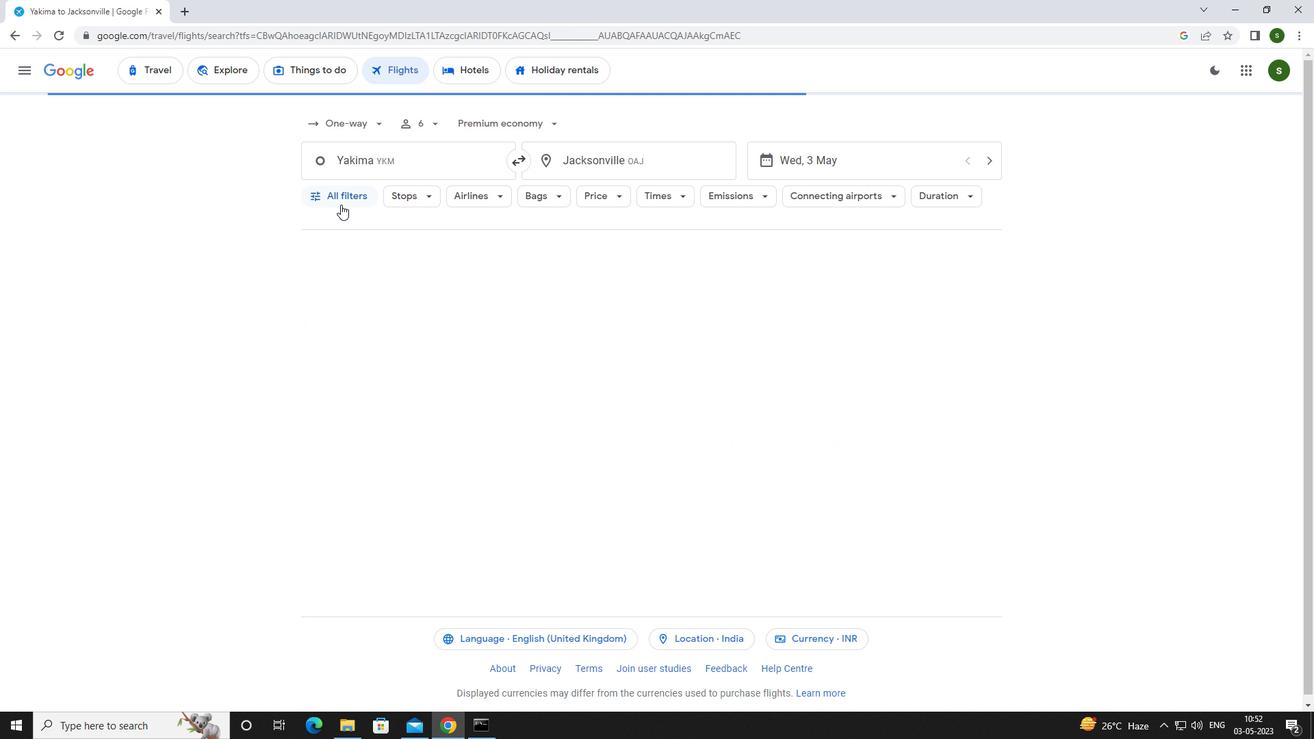 
Action: Mouse pressed left at (340, 201)
Screenshot: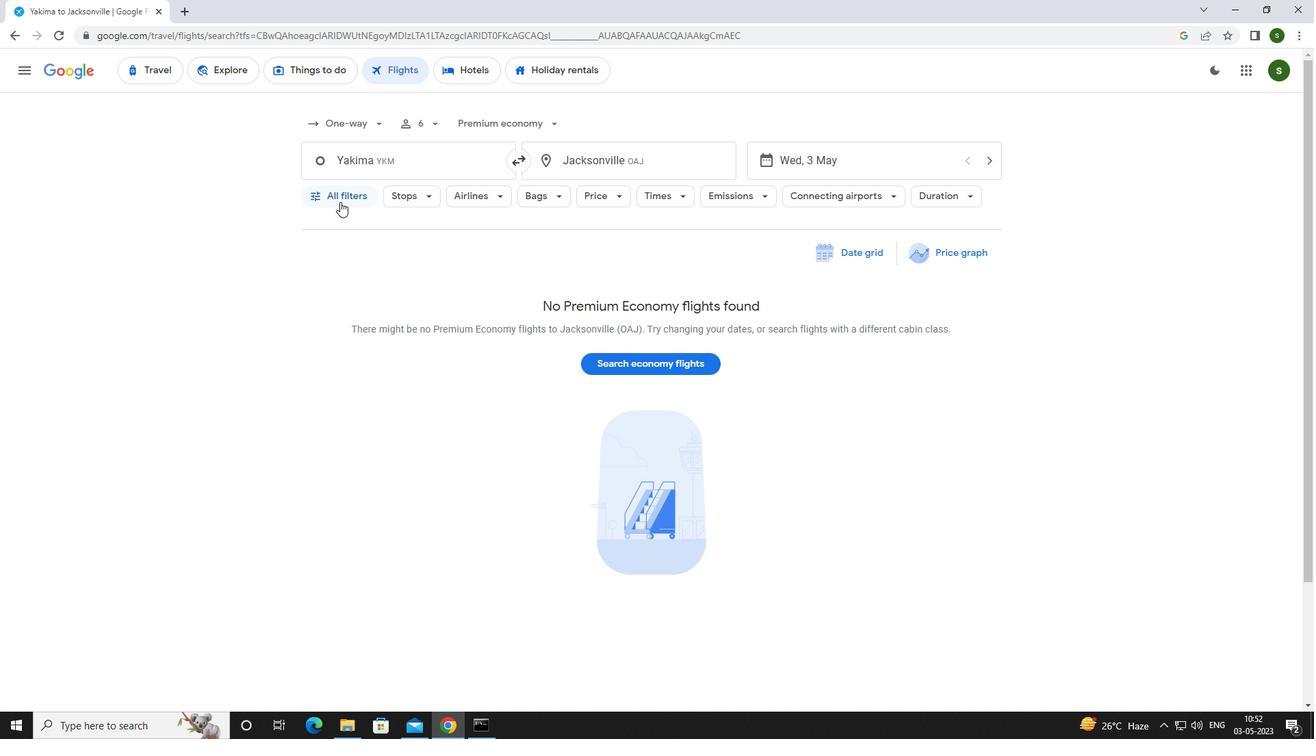 
Action: Mouse moved to (515, 490)
Screenshot: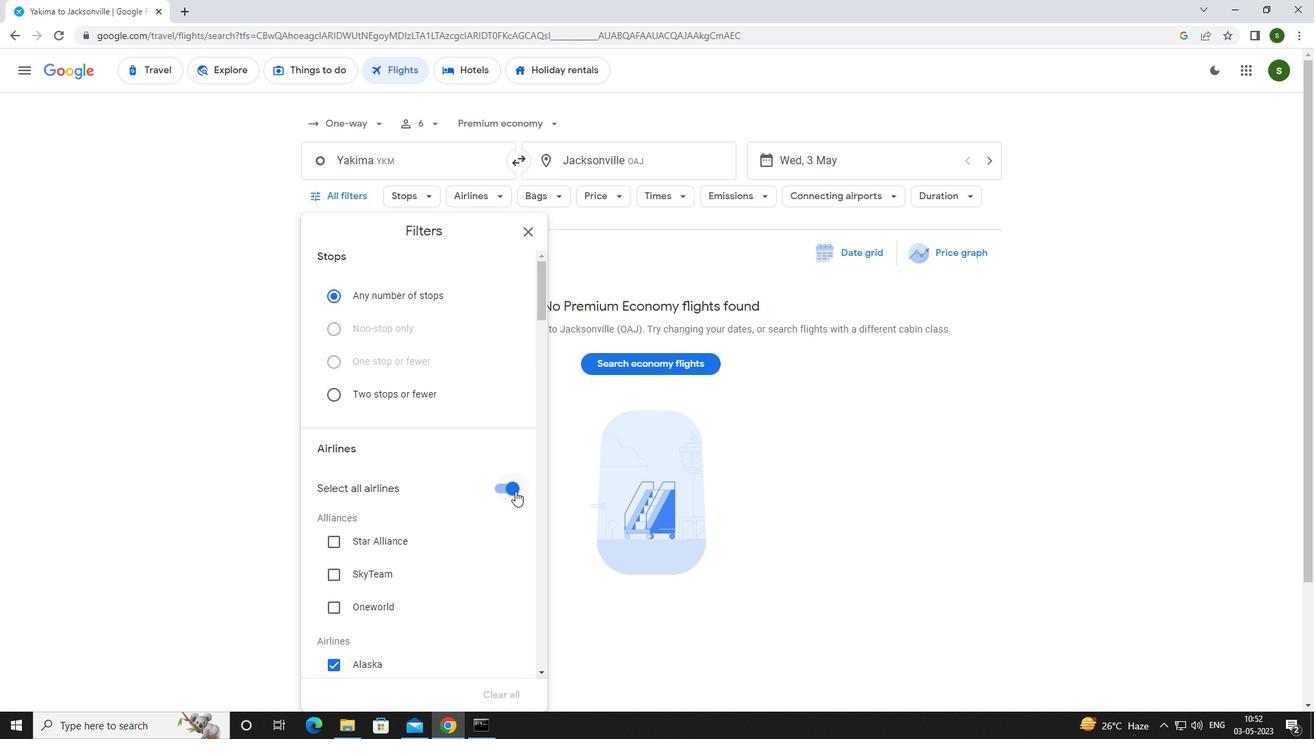 
Action: Mouse pressed left at (515, 490)
Screenshot: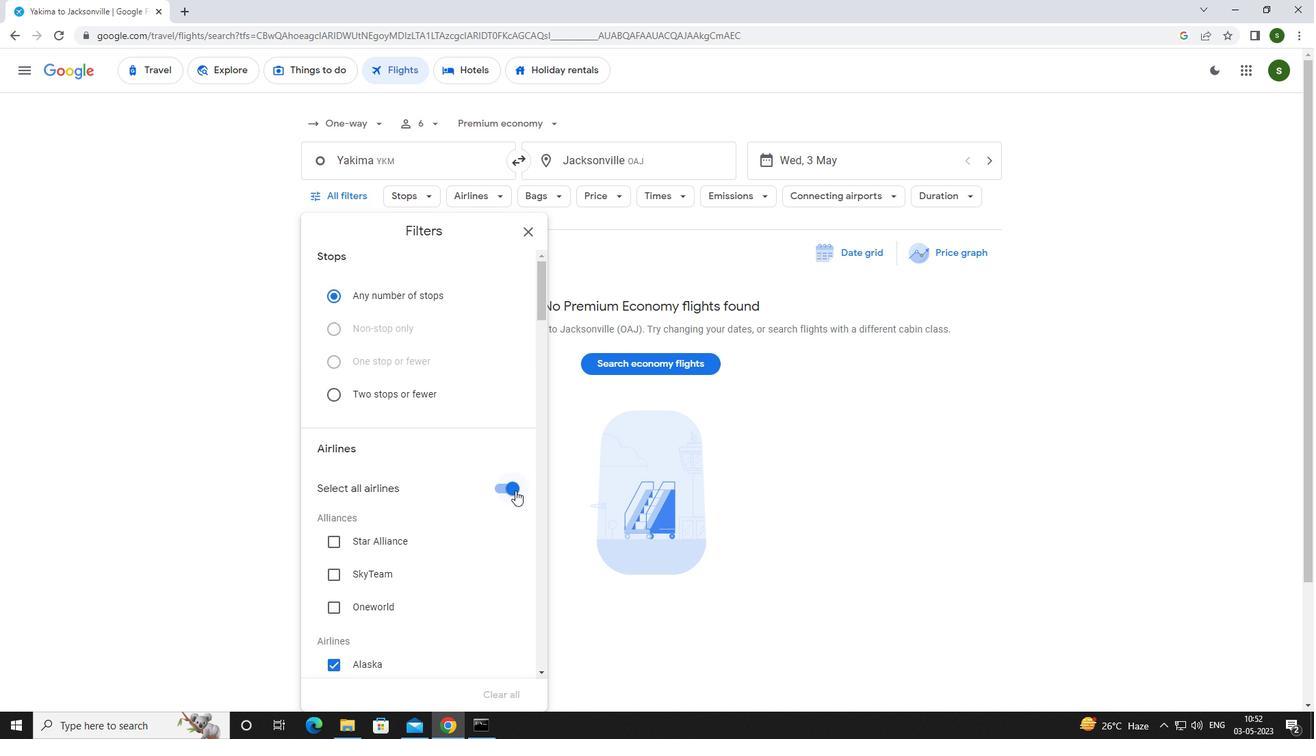 
Action: Mouse moved to (504, 477)
Screenshot: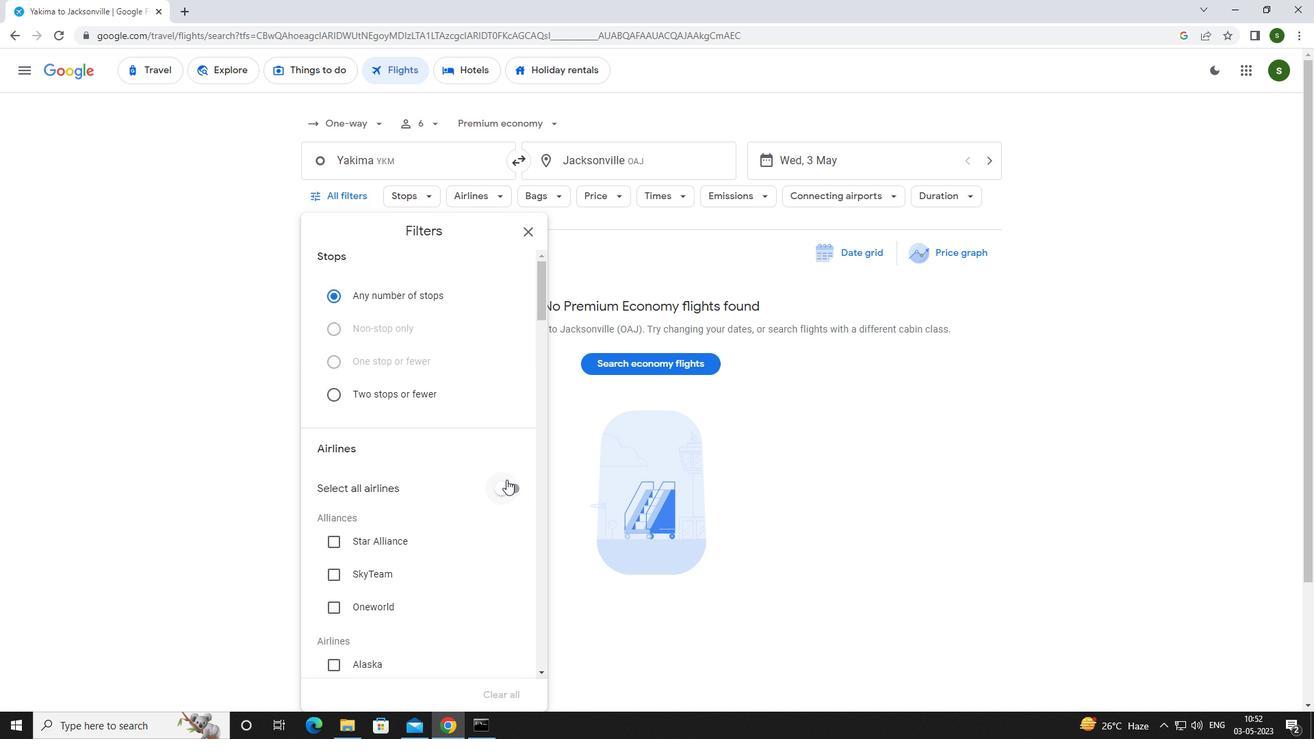 
Action: Mouse scrolled (504, 477) with delta (0, 0)
Screenshot: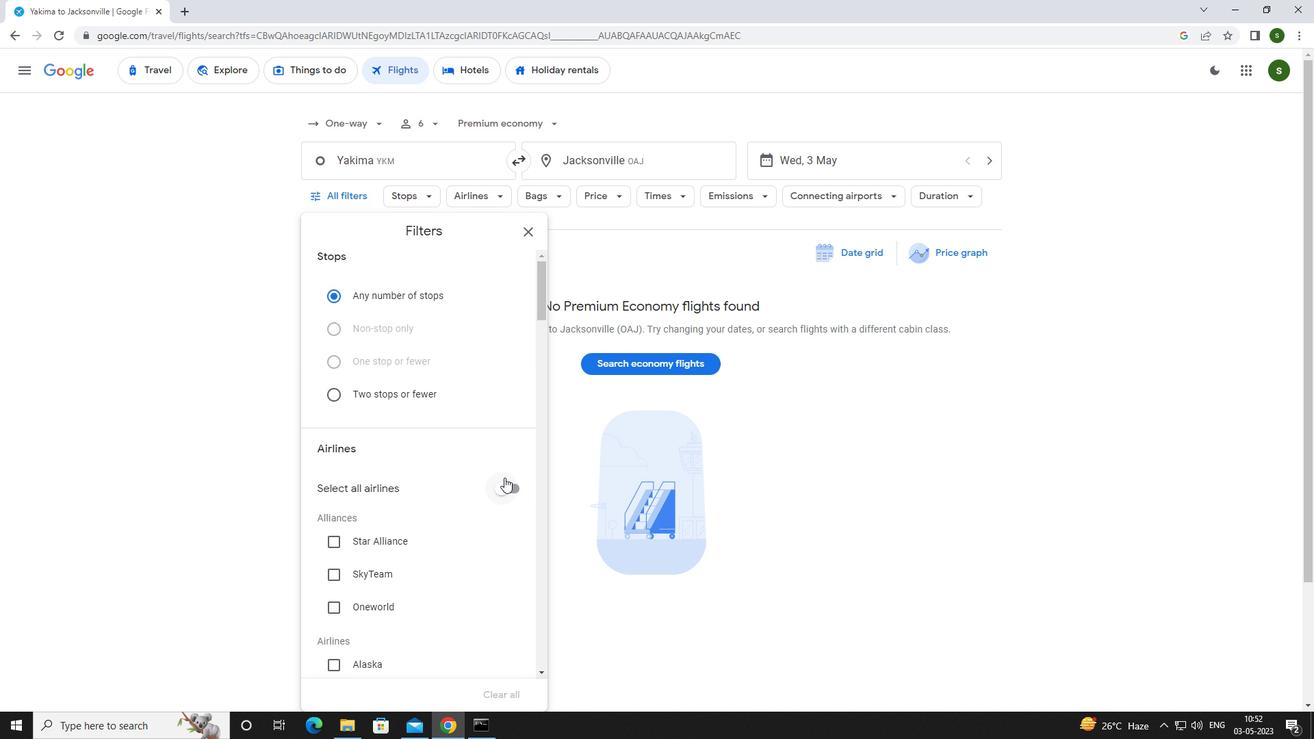 
Action: Mouse scrolled (504, 477) with delta (0, 0)
Screenshot: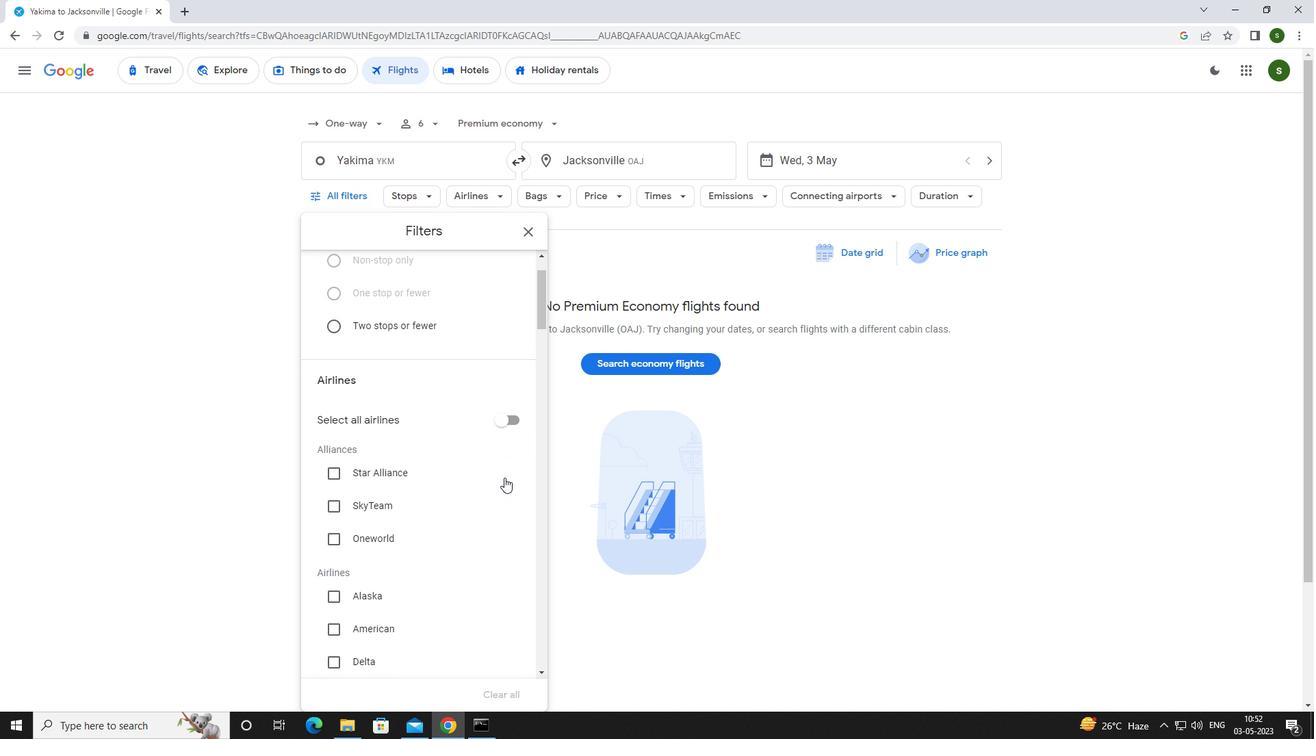 
Action: Mouse scrolled (504, 477) with delta (0, 0)
Screenshot: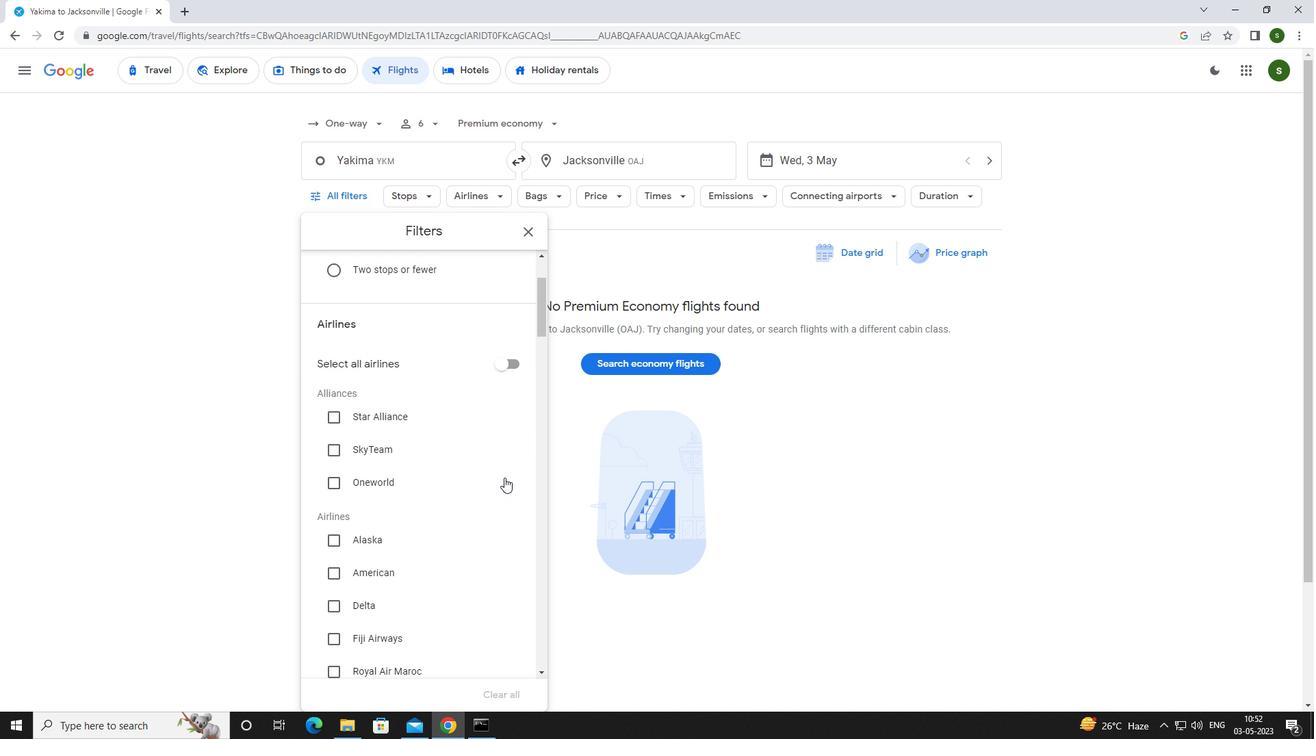 
Action: Mouse scrolled (504, 477) with delta (0, 0)
Screenshot: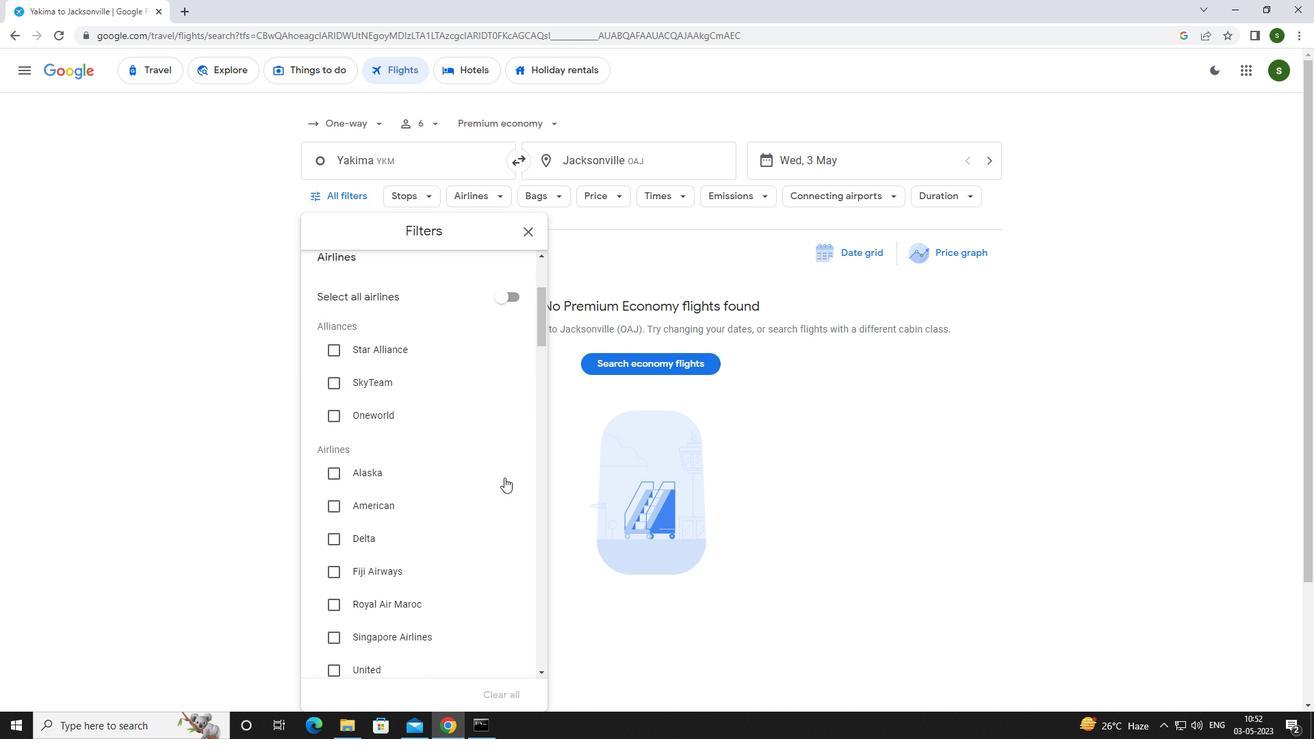 
Action: Mouse scrolled (504, 477) with delta (0, 0)
Screenshot: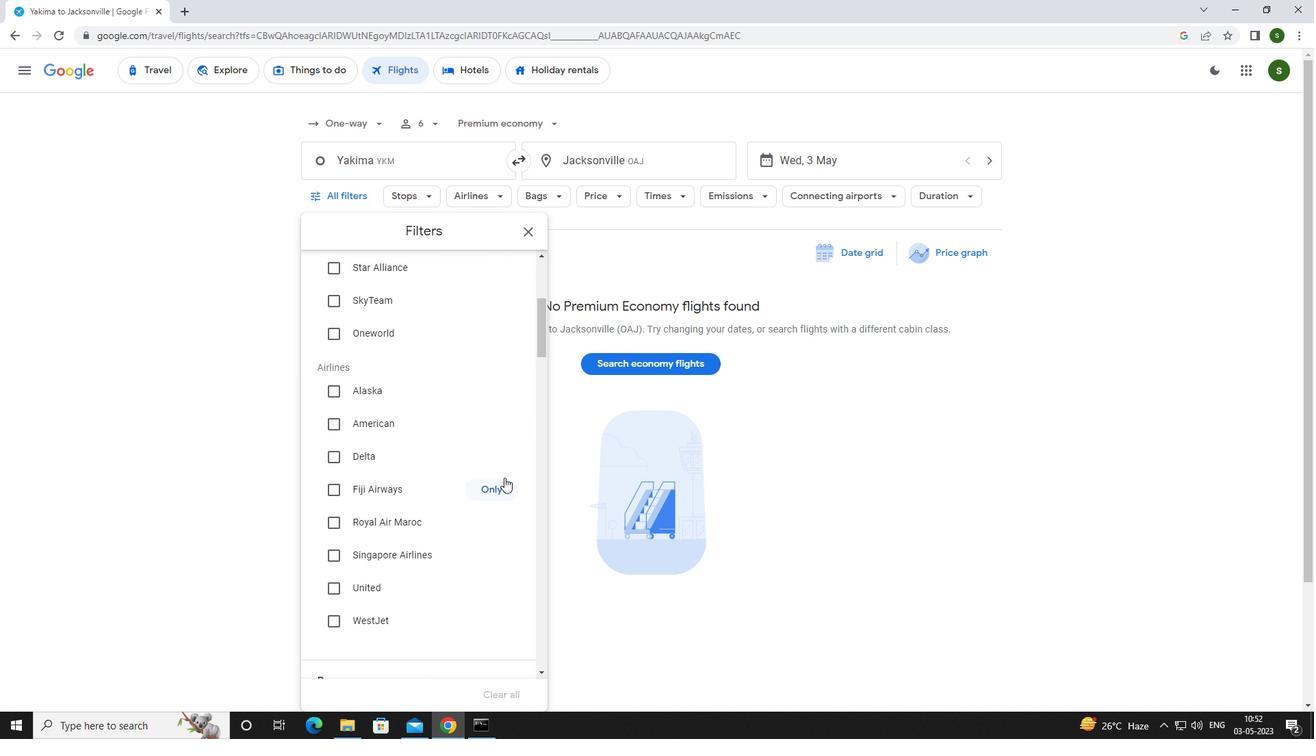 
Action: Mouse scrolled (504, 477) with delta (0, 0)
Screenshot: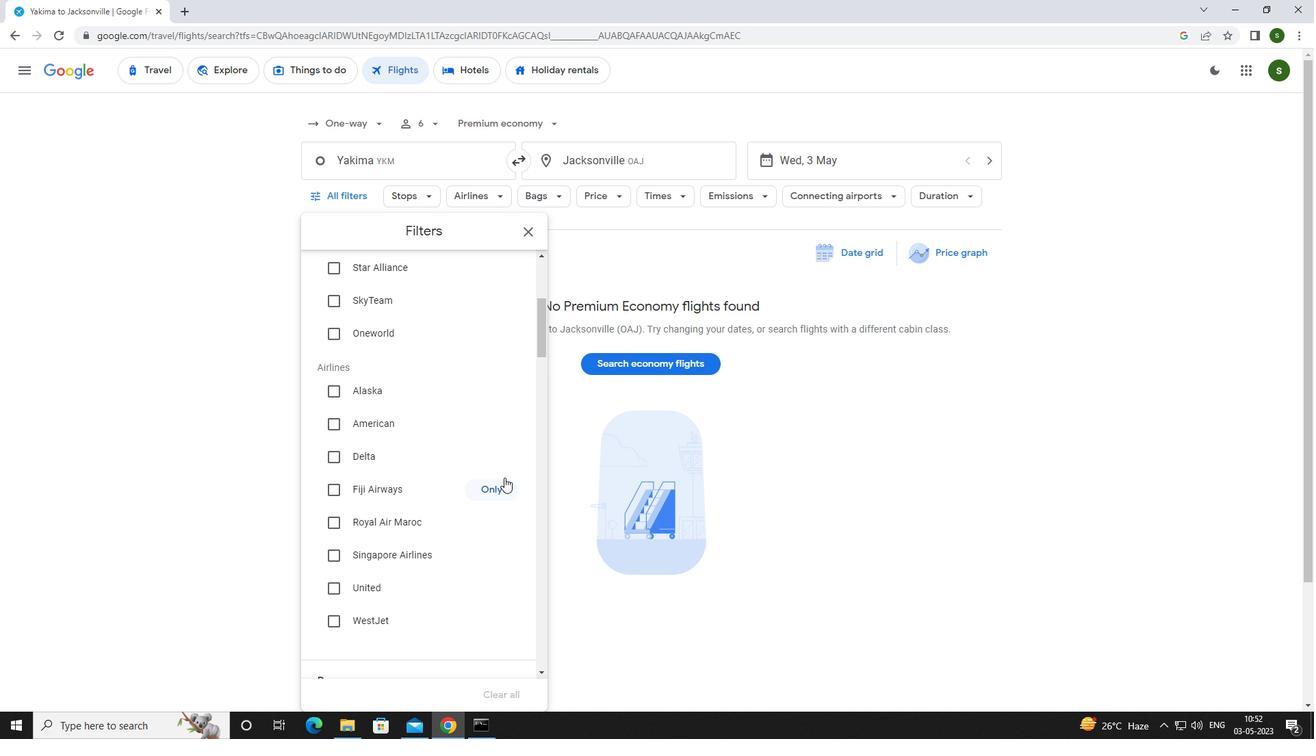 
Action: Mouse scrolled (504, 477) with delta (0, 0)
Screenshot: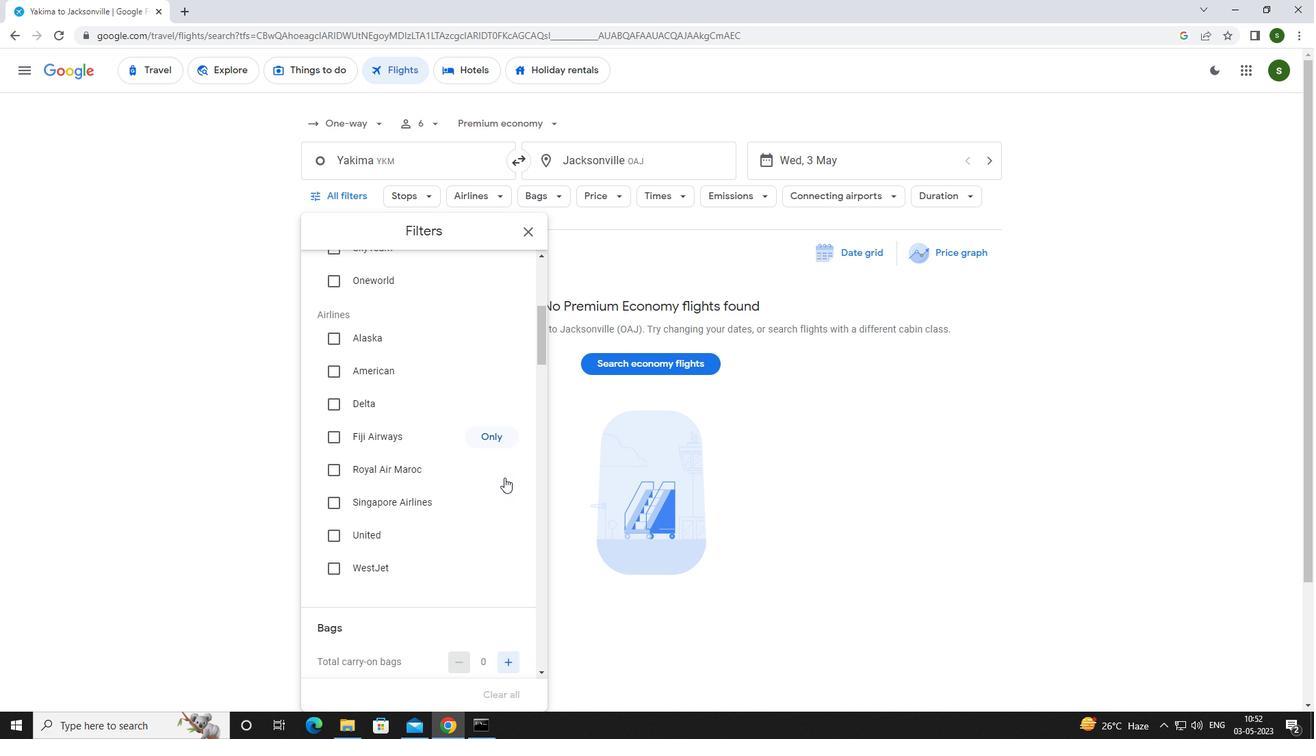 
Action: Mouse scrolled (504, 477) with delta (0, 0)
Screenshot: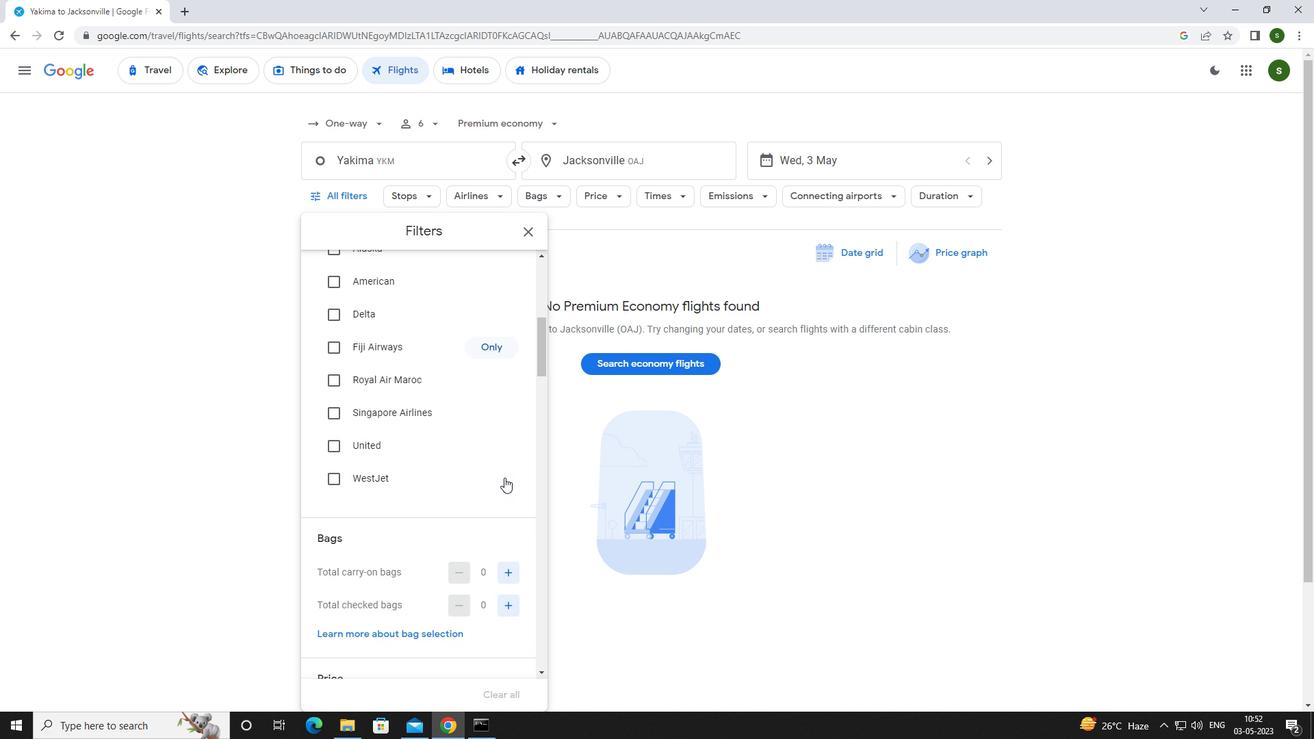 
Action: Mouse moved to (504, 434)
Screenshot: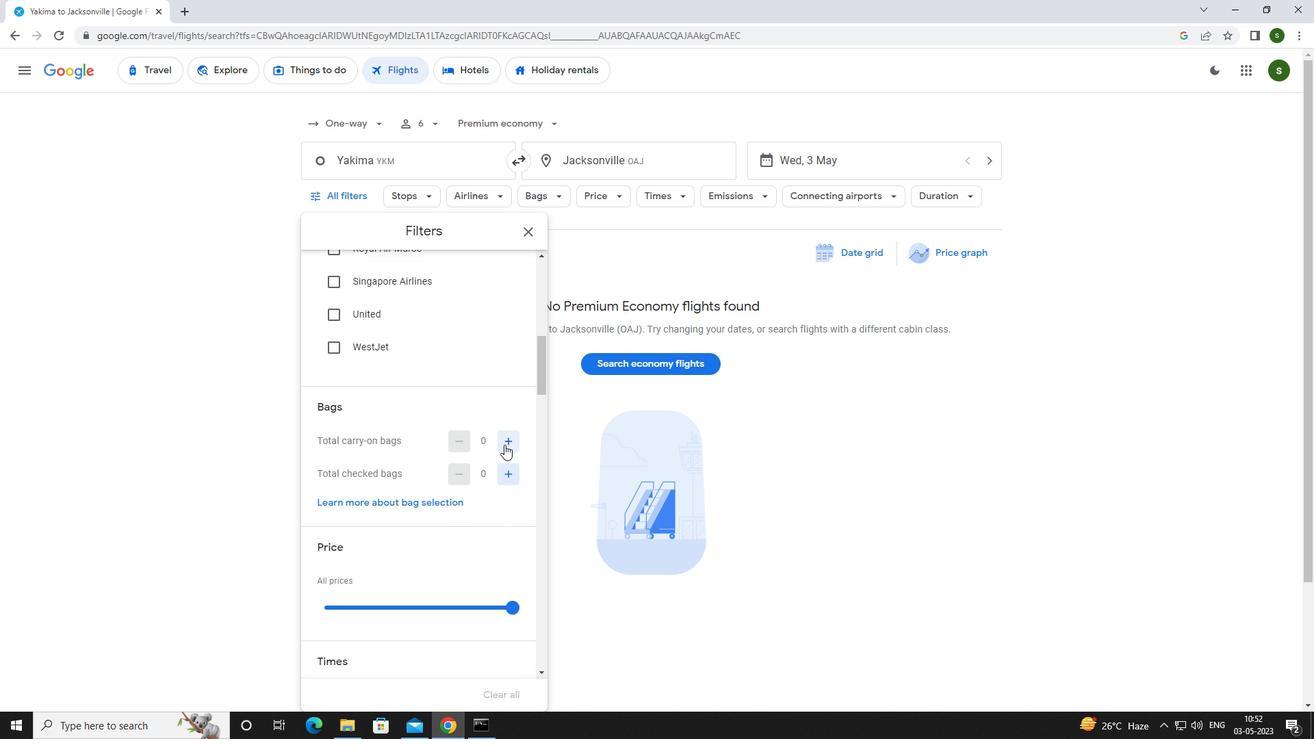 
Action: Mouse pressed left at (504, 434)
Screenshot: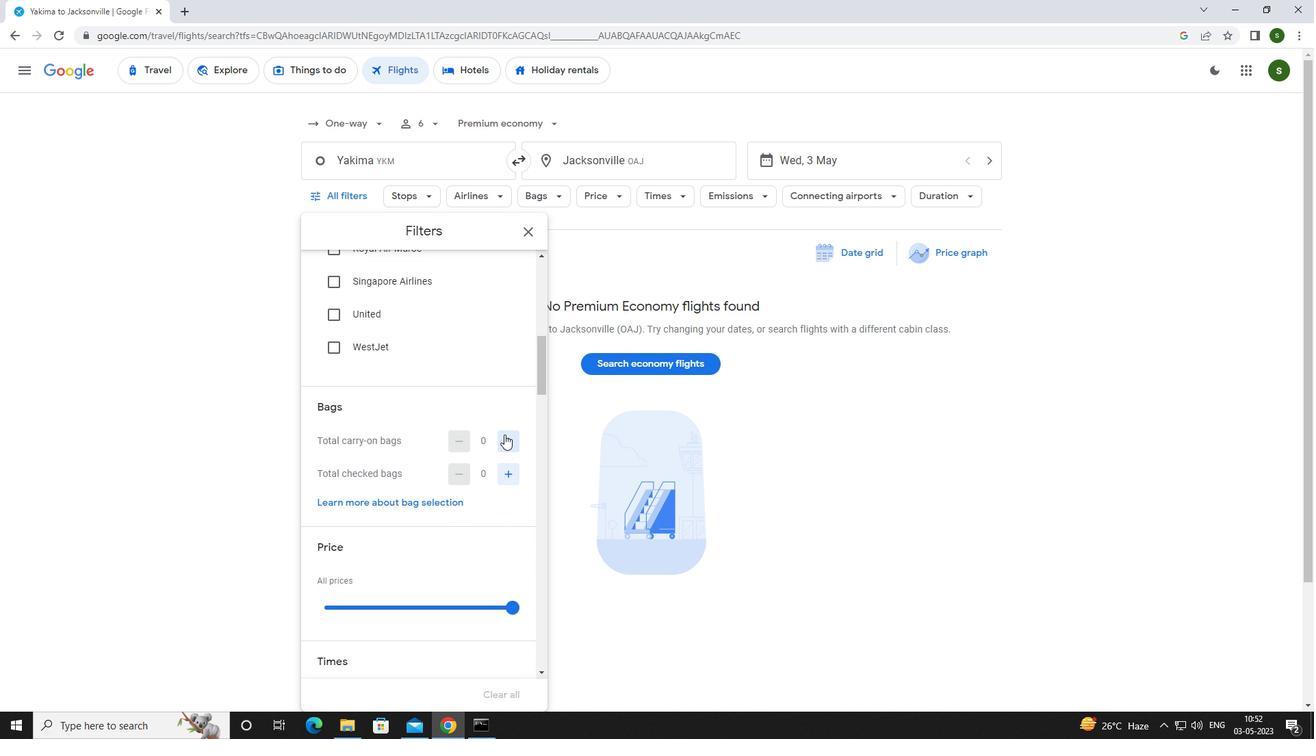 
Action: Mouse scrolled (504, 434) with delta (0, 0)
Screenshot: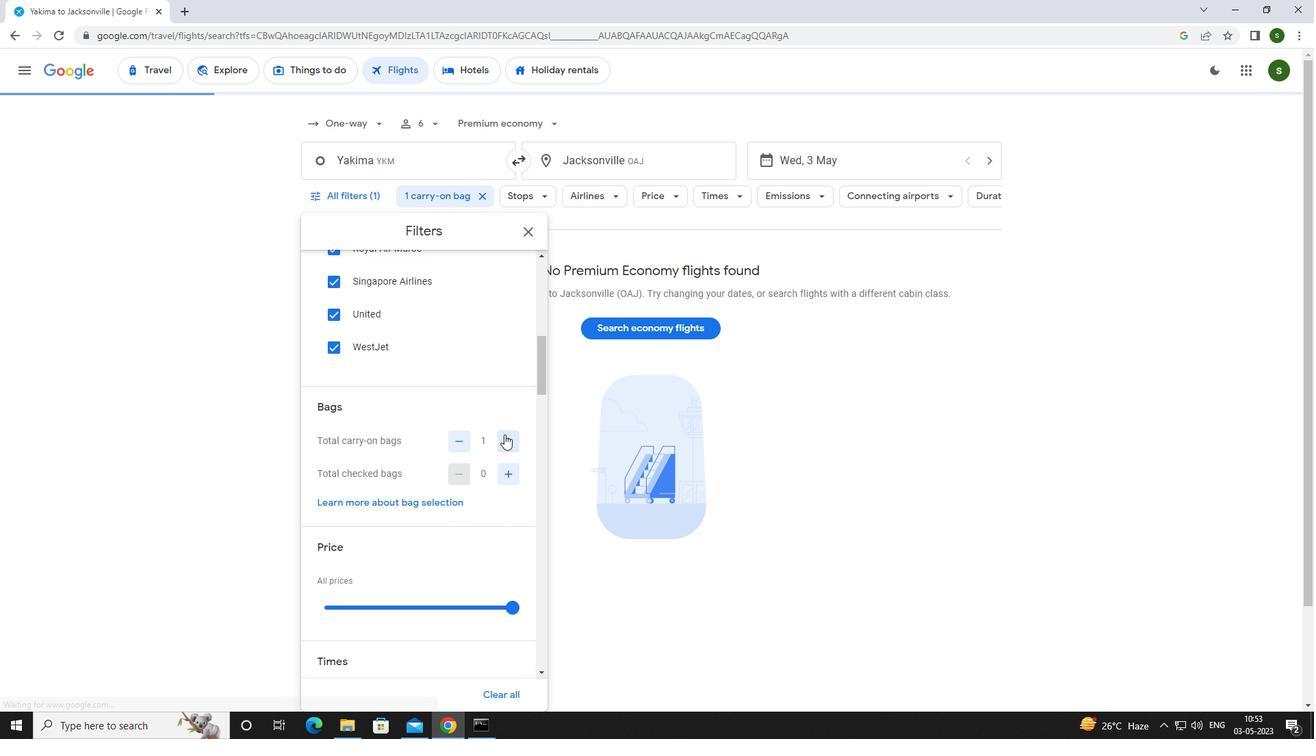 
Action: Mouse scrolled (504, 434) with delta (0, 0)
Screenshot: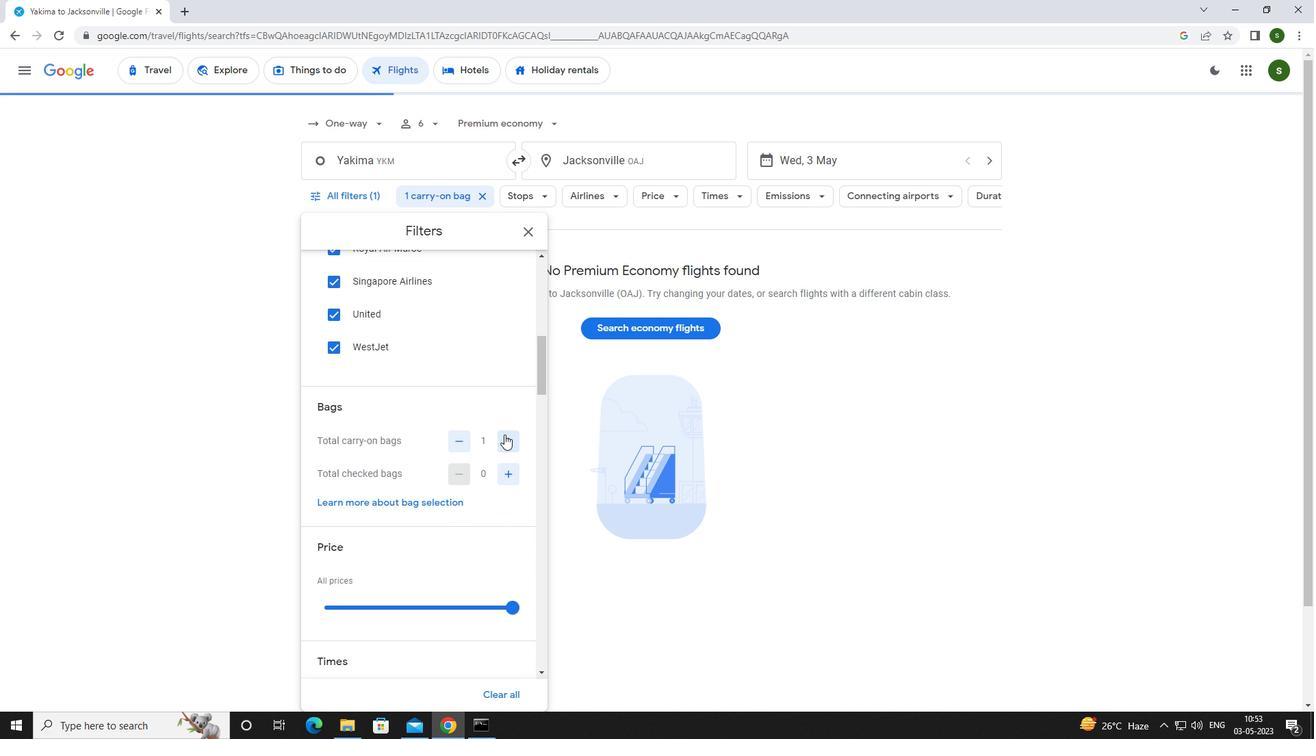 
Action: Mouse scrolled (504, 434) with delta (0, 0)
Screenshot: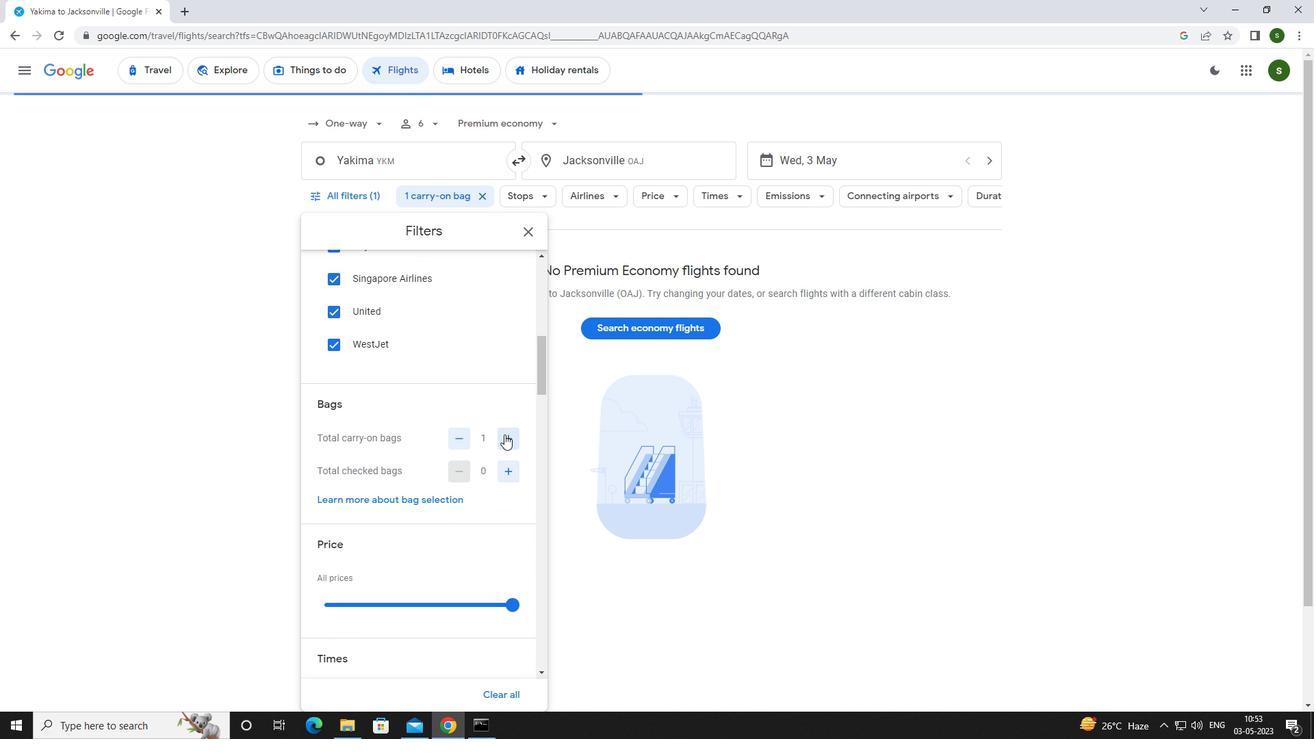 
Action: Mouse moved to (514, 399)
Screenshot: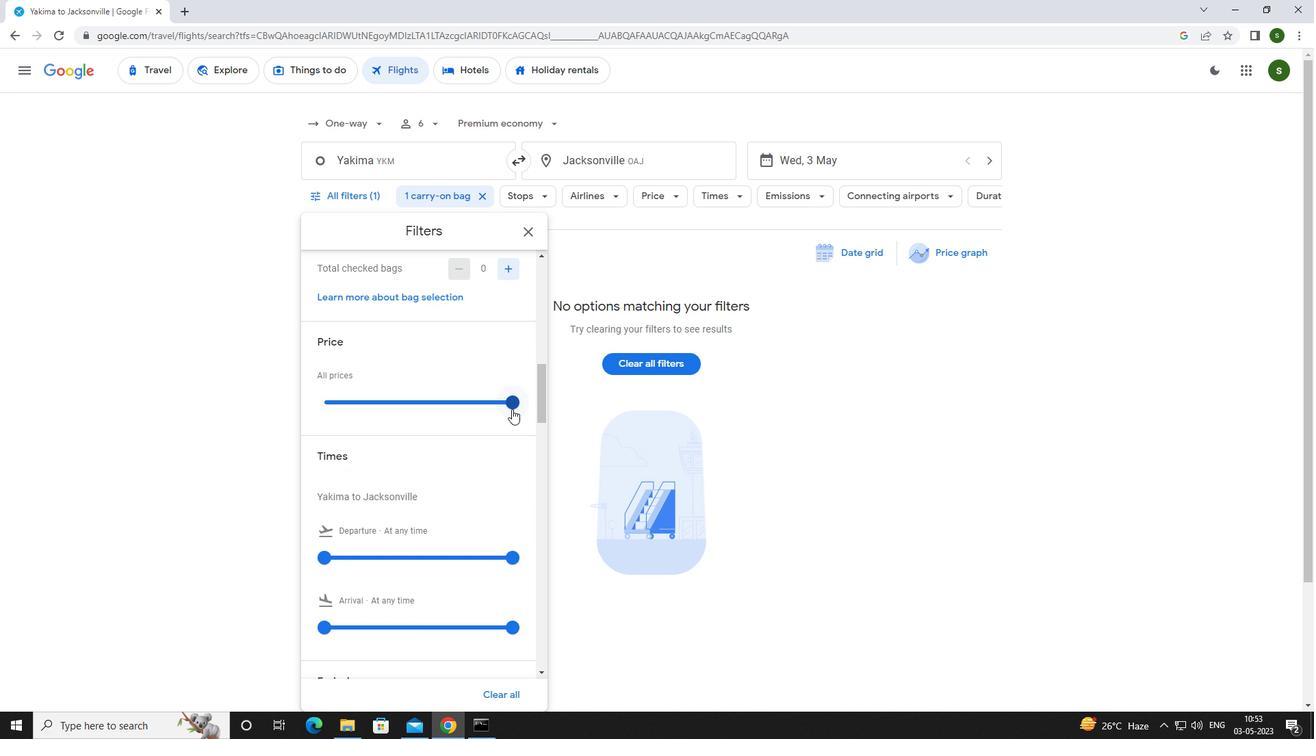 
Action: Mouse pressed left at (514, 399)
Screenshot: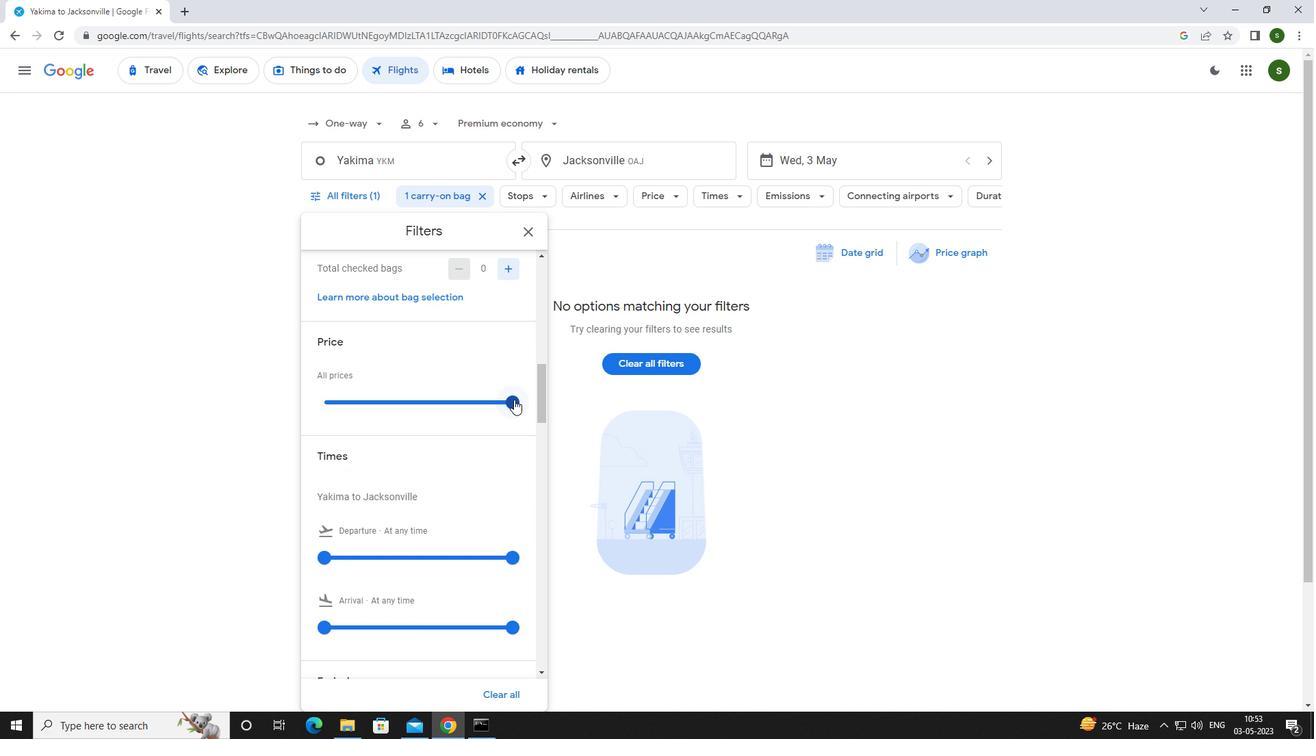 
Action: Mouse scrolled (514, 399) with delta (0, 0)
Screenshot: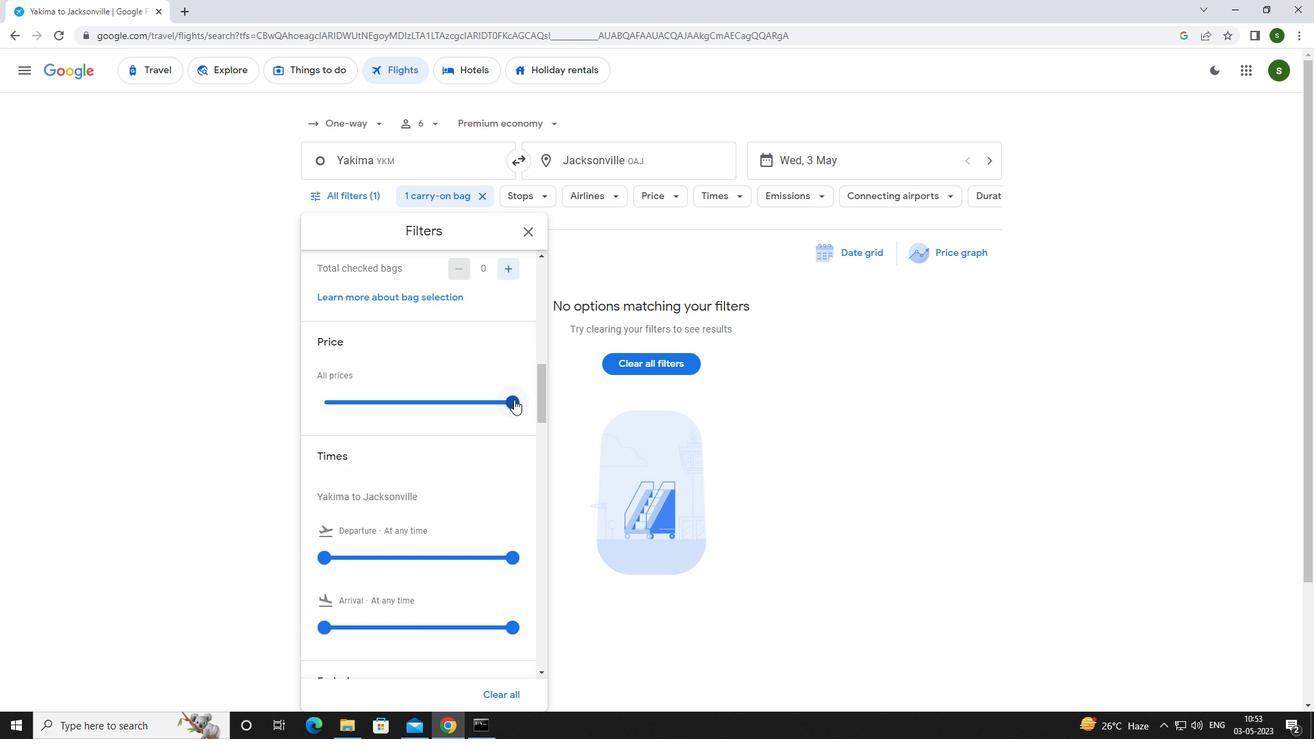 
Action: Mouse moved to (323, 488)
Screenshot: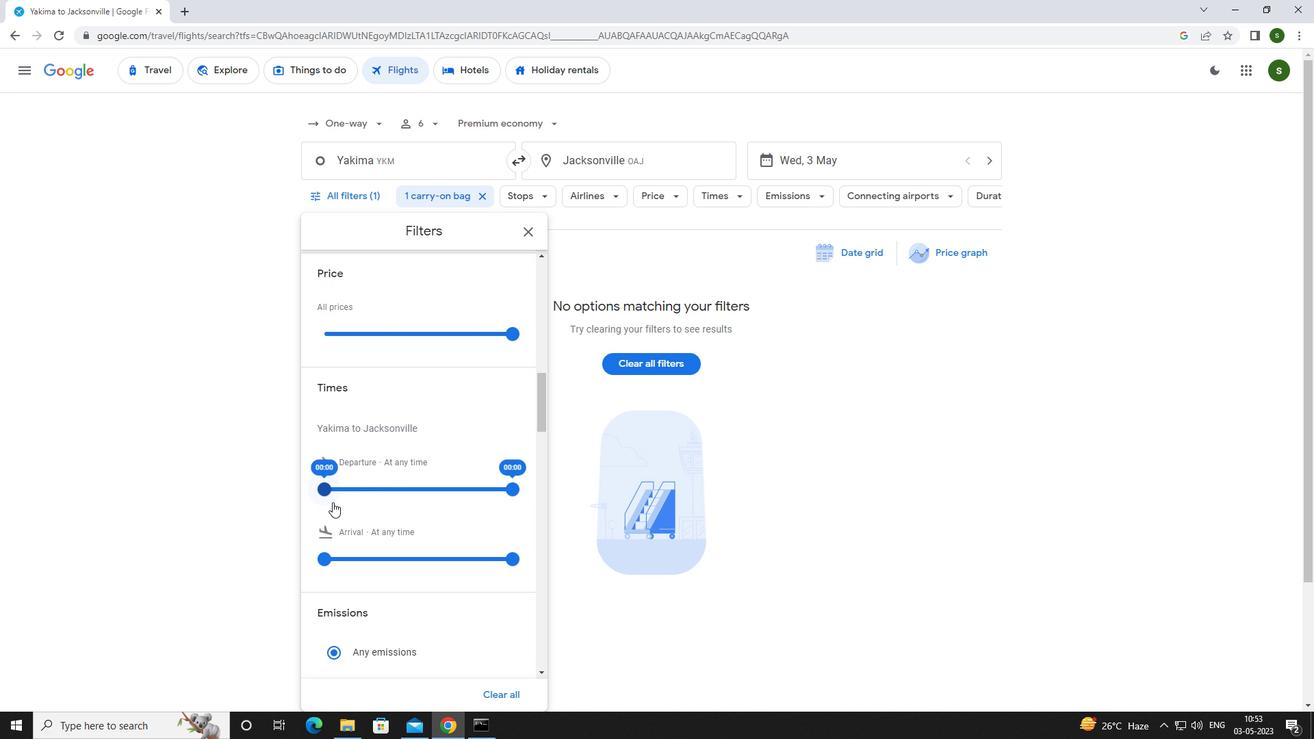 
Action: Mouse pressed left at (323, 488)
Screenshot: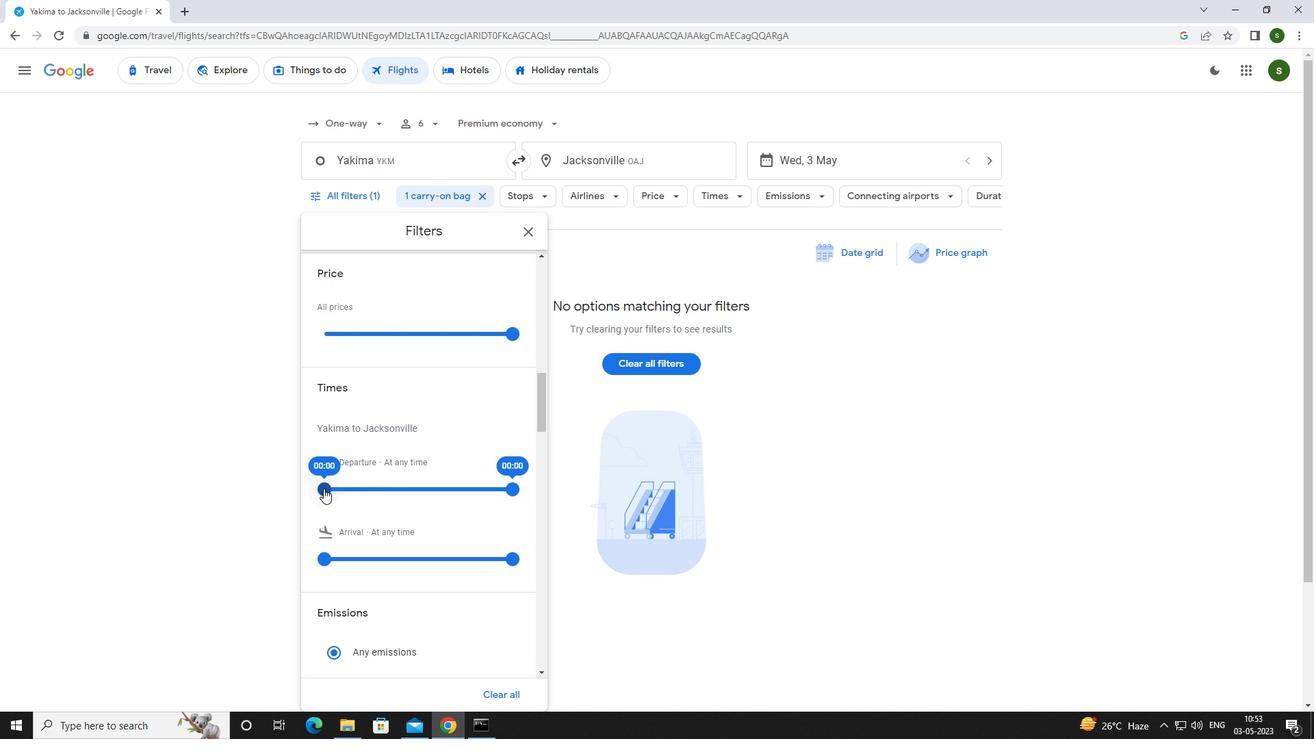 
Action: Mouse moved to (796, 483)
Screenshot: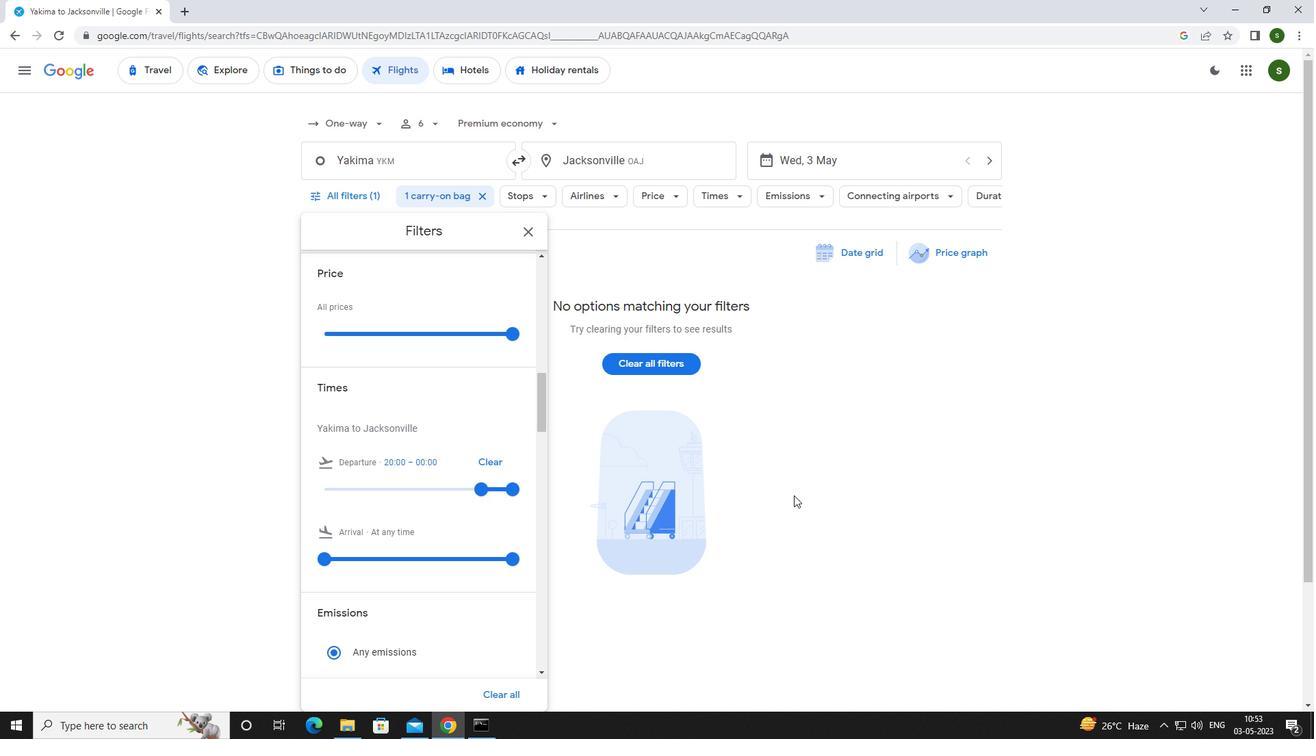 
Action: Mouse pressed left at (796, 483)
Screenshot: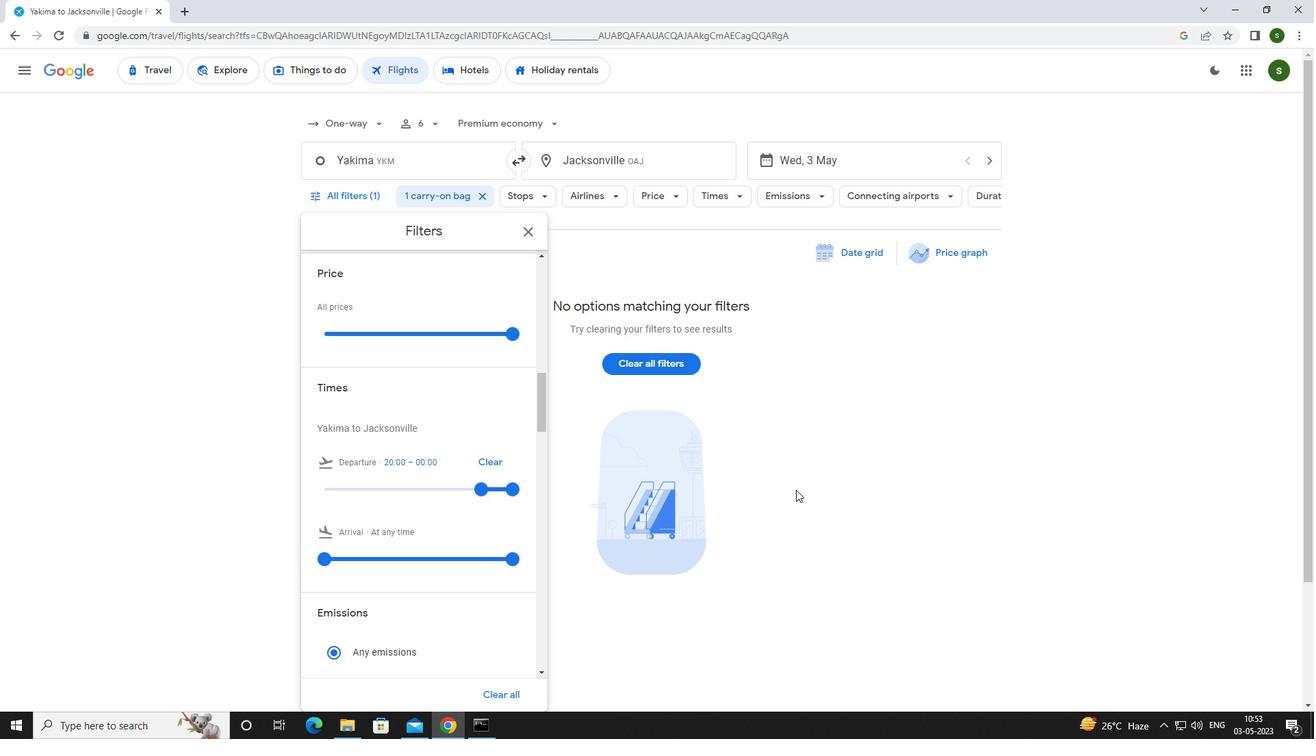 
